 Task: Look for space in Tantoyuca, Mexico from 2nd June, 2023 to 9th June, 2023 for 5 adults in price range Rs.7000 to Rs.13000. Place can be shared room with 2 bedrooms having 5 beds and 2 bathrooms. Property type can be house, flat, guest house. Booking option can be shelf check-in. Required host language is English.
Action: Mouse moved to (457, 100)
Screenshot: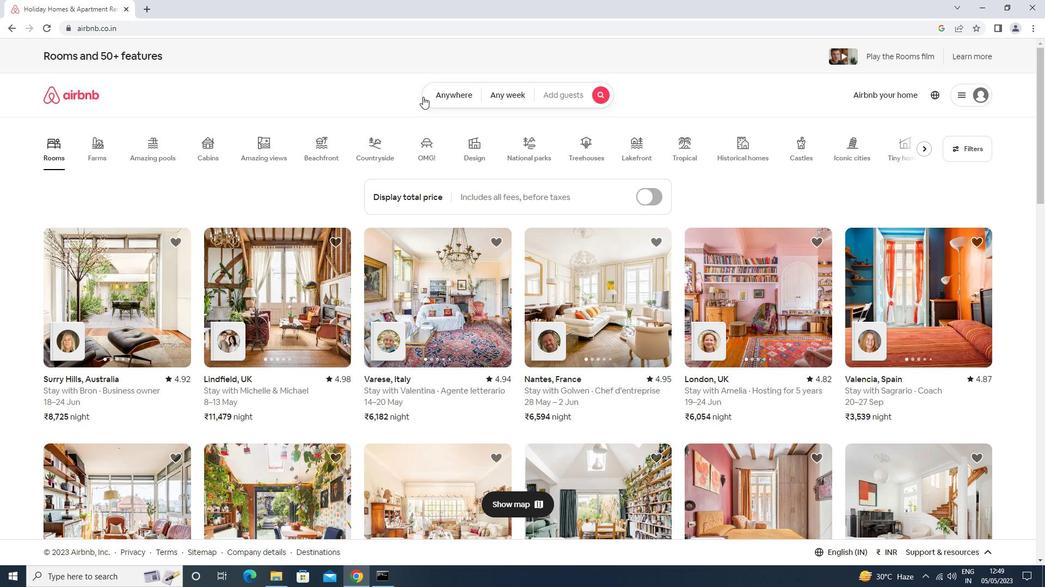 
Action: Mouse pressed left at (457, 100)
Screenshot: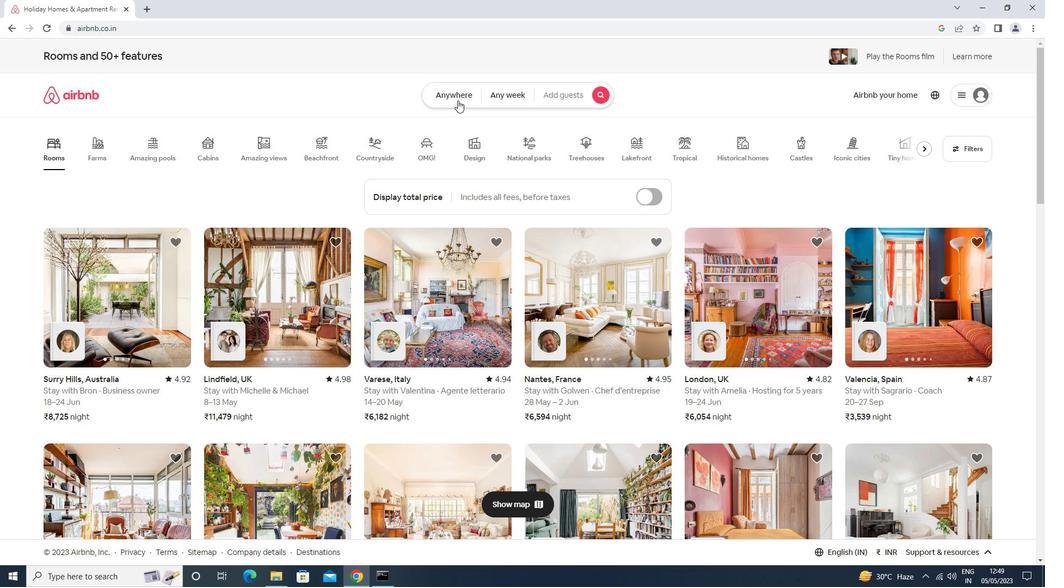 
Action: Mouse moved to (389, 132)
Screenshot: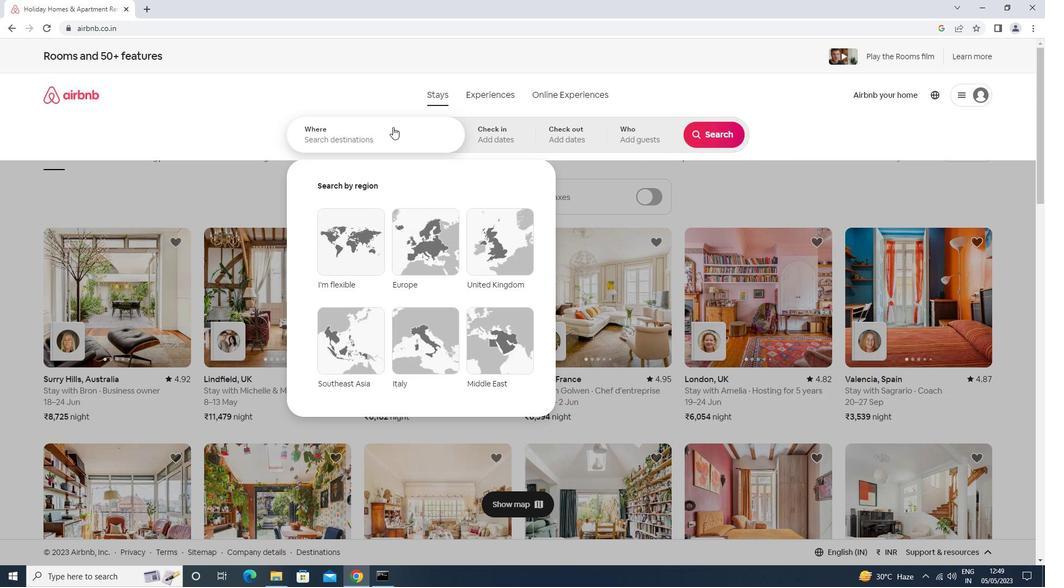 
Action: Mouse pressed left at (389, 132)
Screenshot: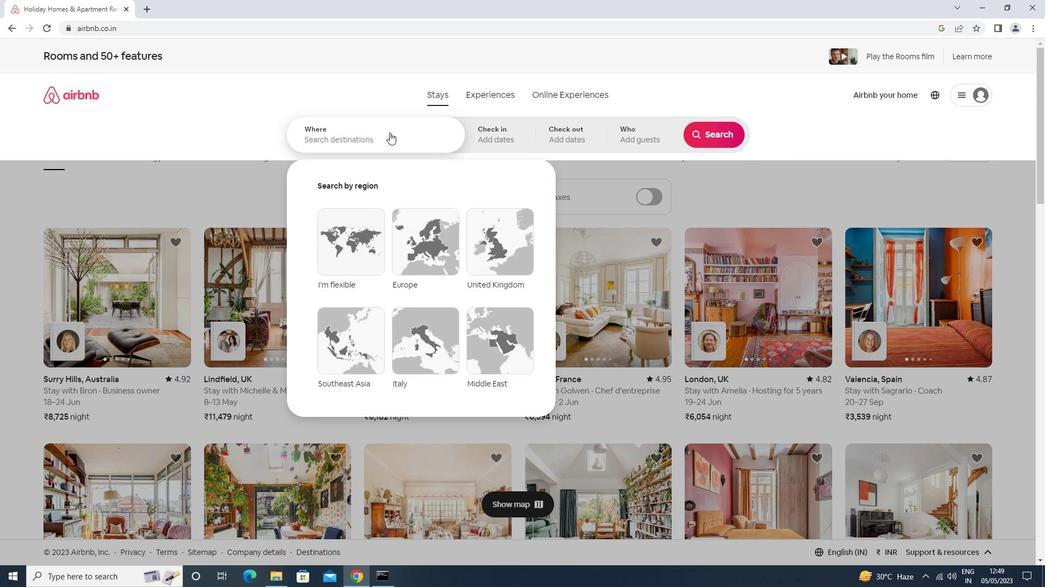 
Action: Mouse moved to (389, 133)
Screenshot: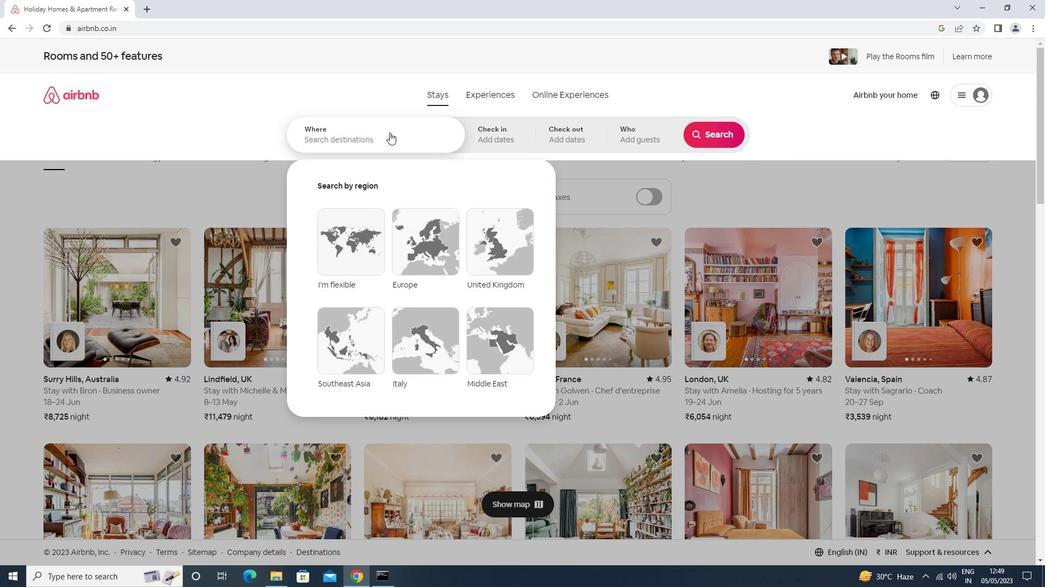 
Action: Key pressed <Key.shift>TANTOYUCA<Key.down><Key.enter>
Screenshot: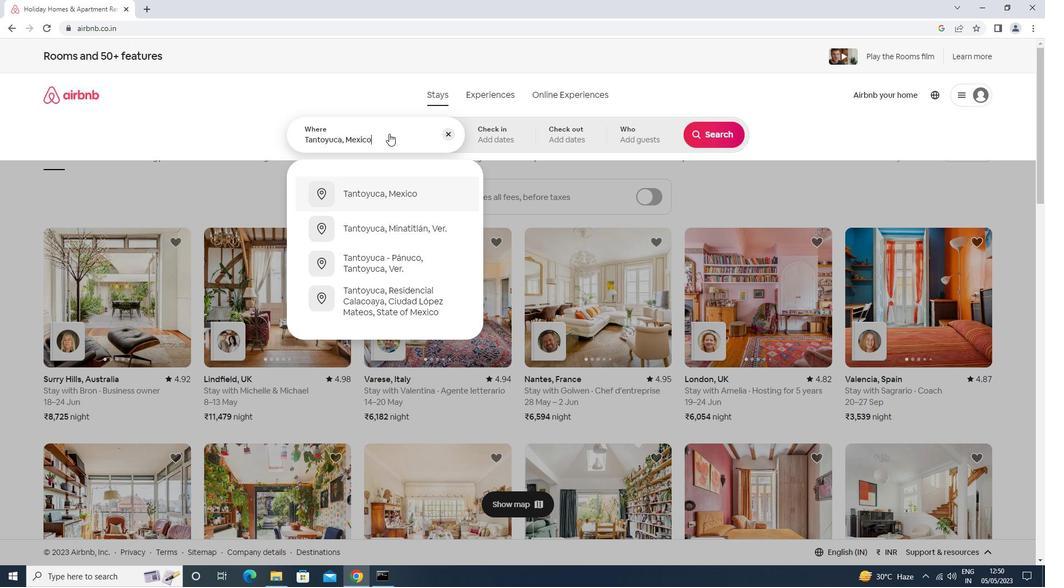 
Action: Mouse moved to (672, 259)
Screenshot: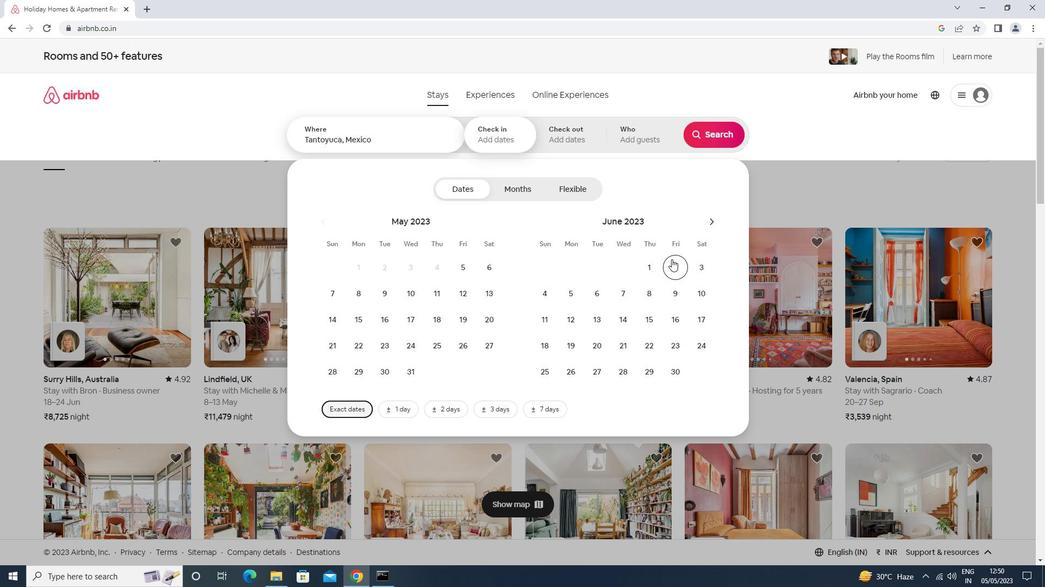 
Action: Mouse pressed left at (672, 259)
Screenshot: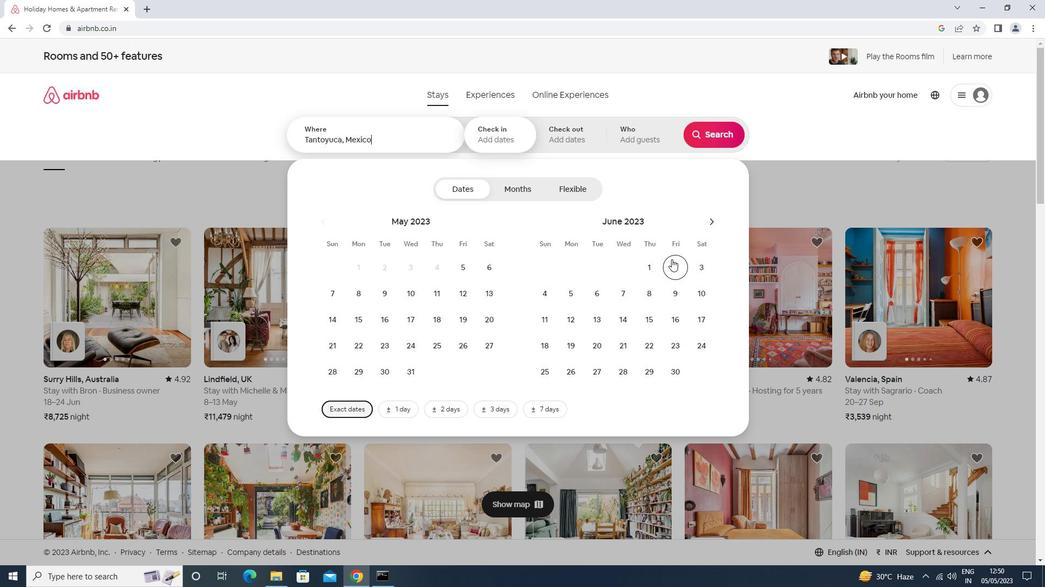 
Action: Mouse moved to (672, 300)
Screenshot: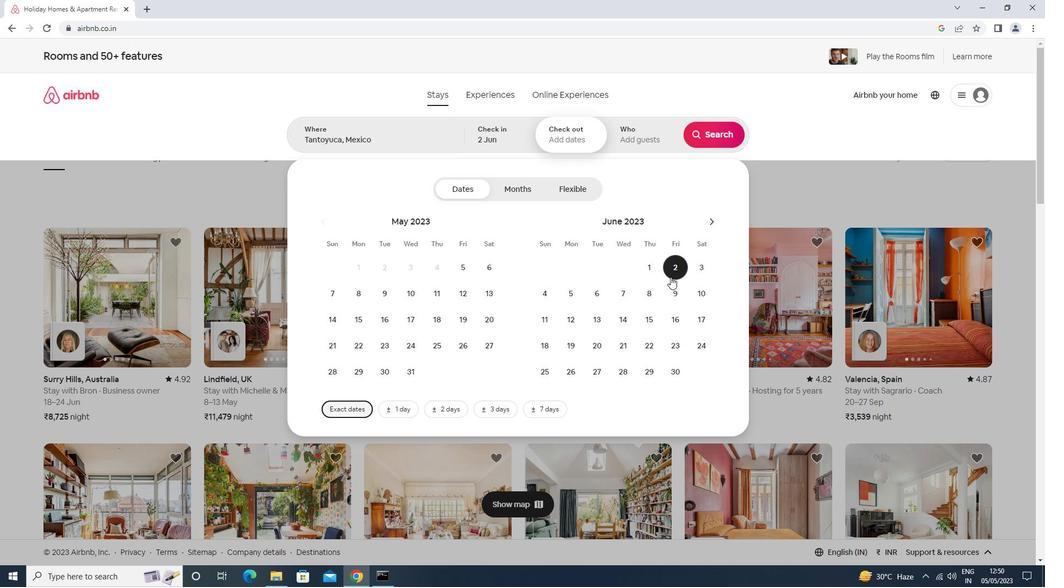 
Action: Mouse pressed left at (672, 300)
Screenshot: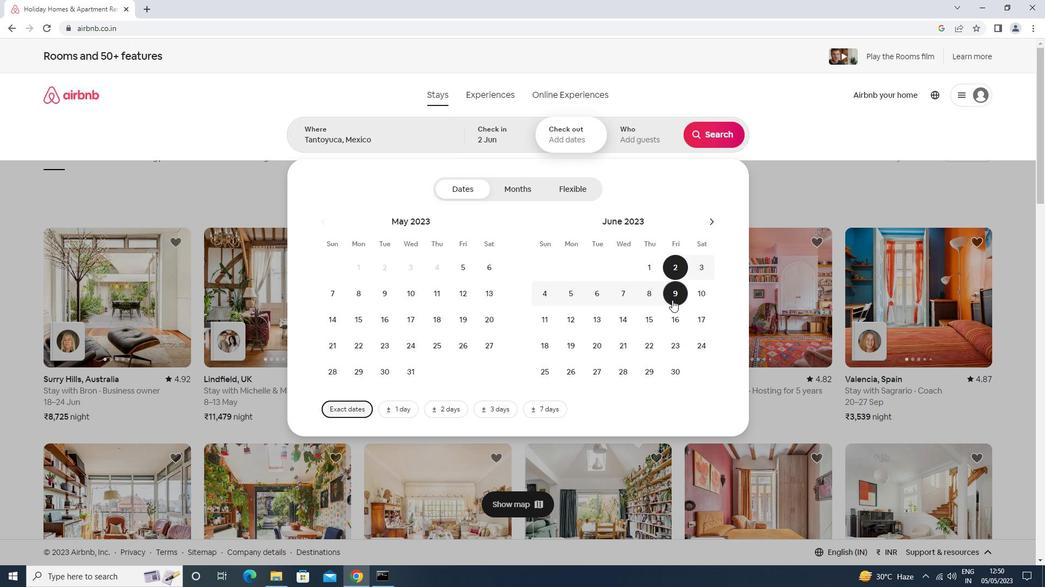 
Action: Mouse moved to (629, 142)
Screenshot: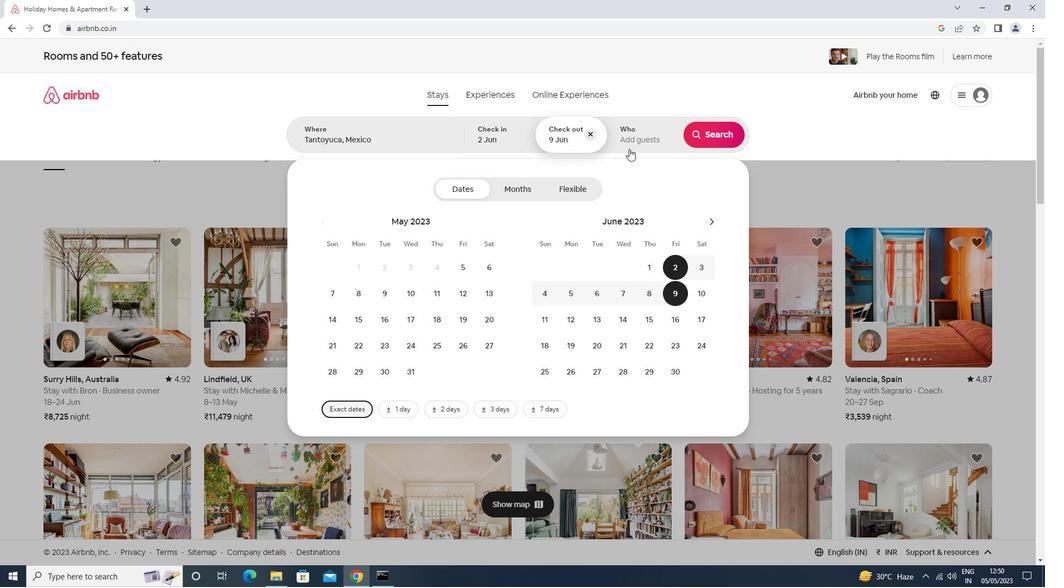 
Action: Mouse pressed left at (629, 142)
Screenshot: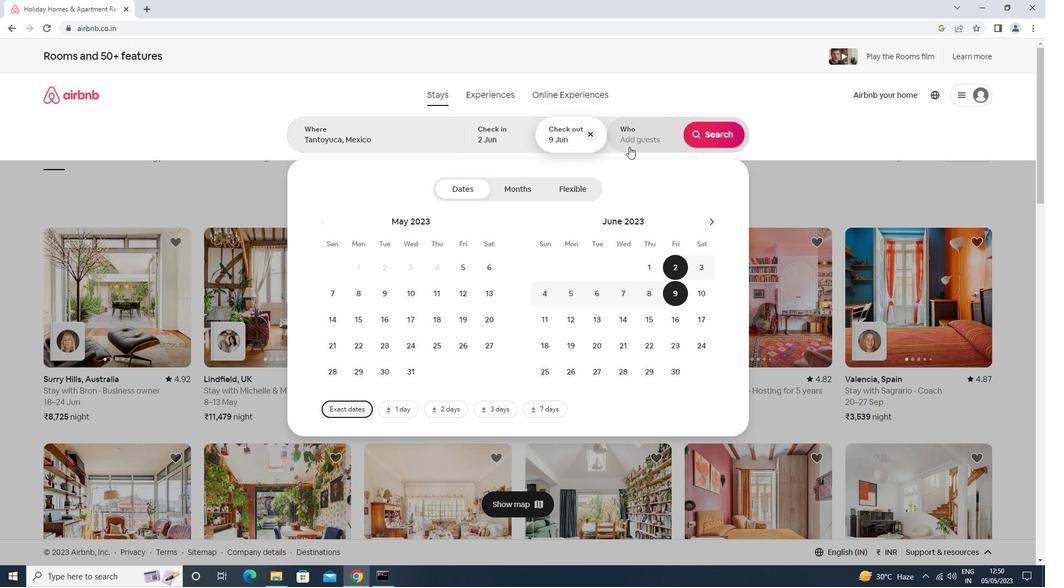 
Action: Mouse moved to (716, 191)
Screenshot: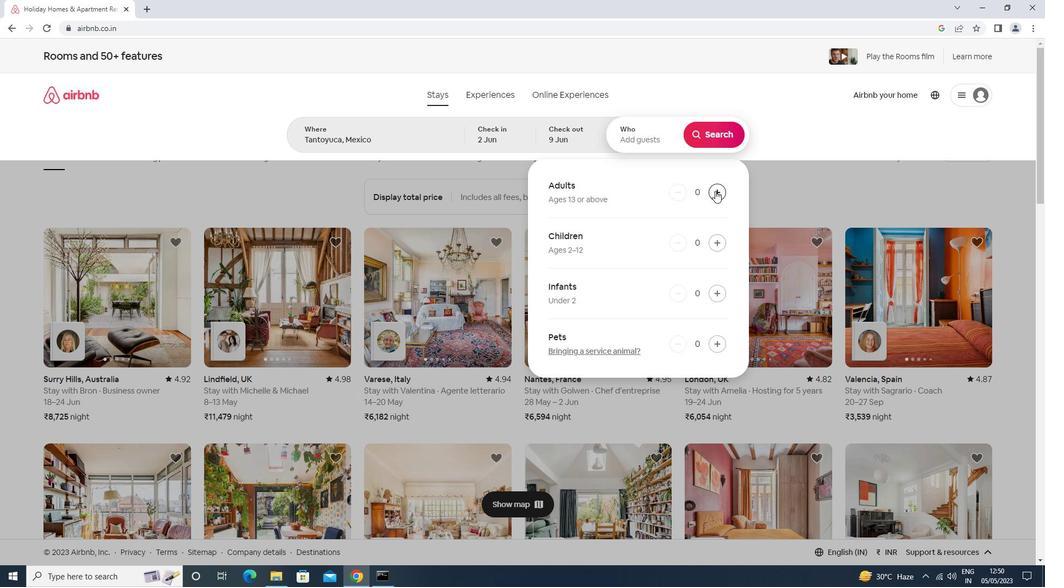 
Action: Mouse pressed left at (716, 191)
Screenshot: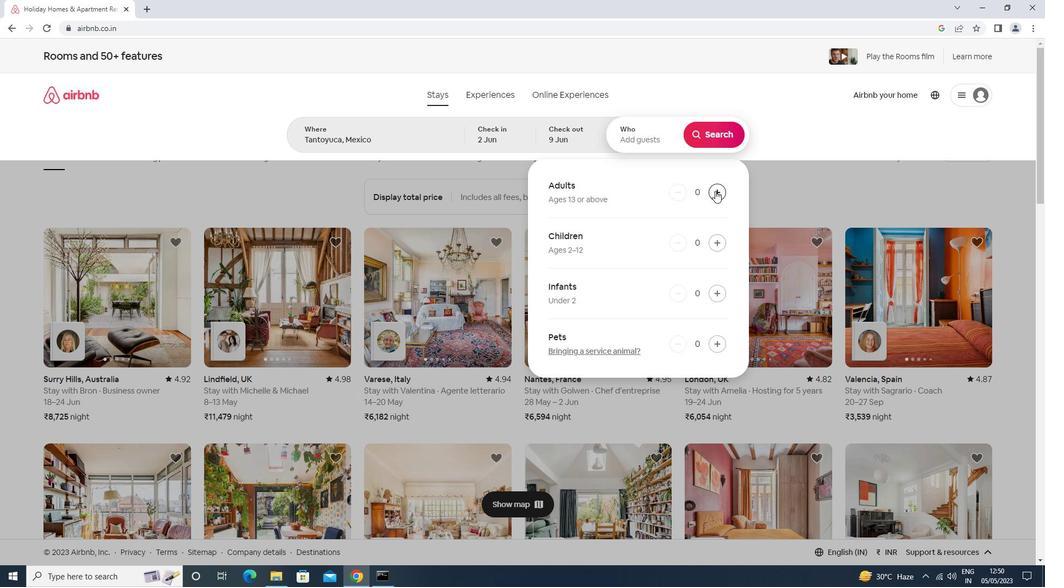 
Action: Mouse pressed left at (716, 191)
Screenshot: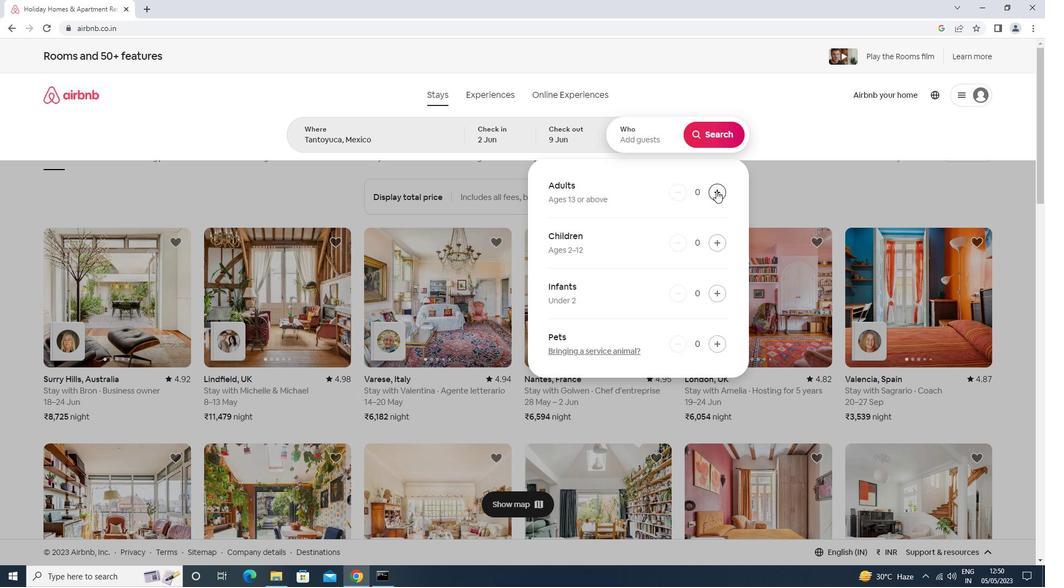
Action: Mouse pressed left at (716, 191)
Screenshot: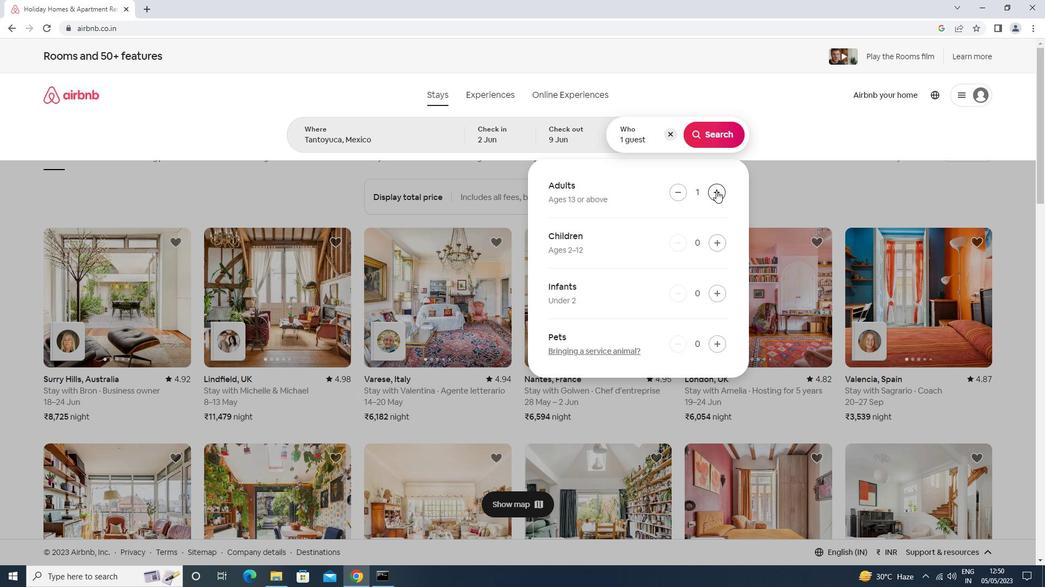 
Action: Mouse pressed left at (716, 191)
Screenshot: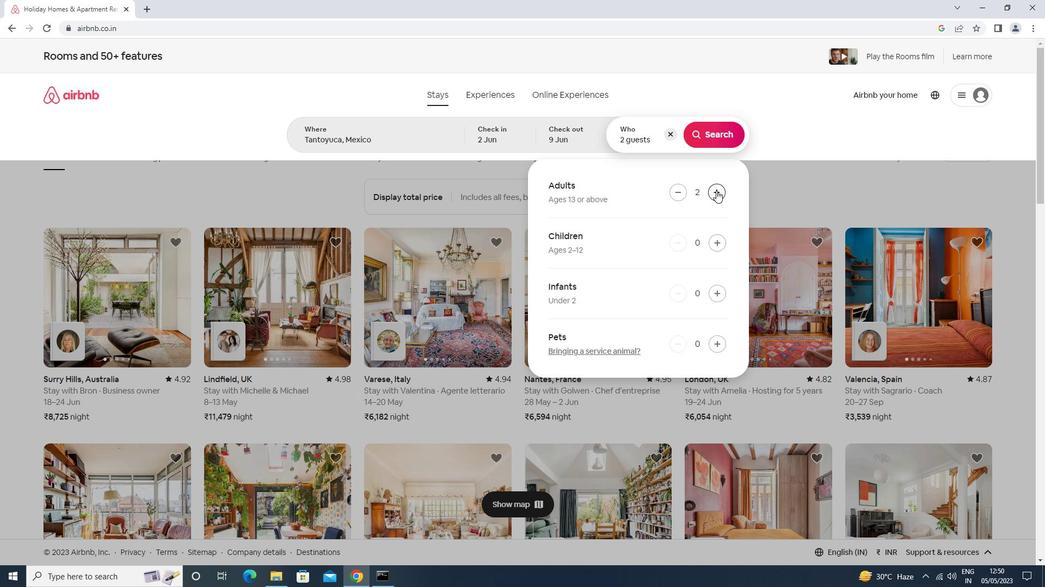 
Action: Mouse pressed left at (716, 191)
Screenshot: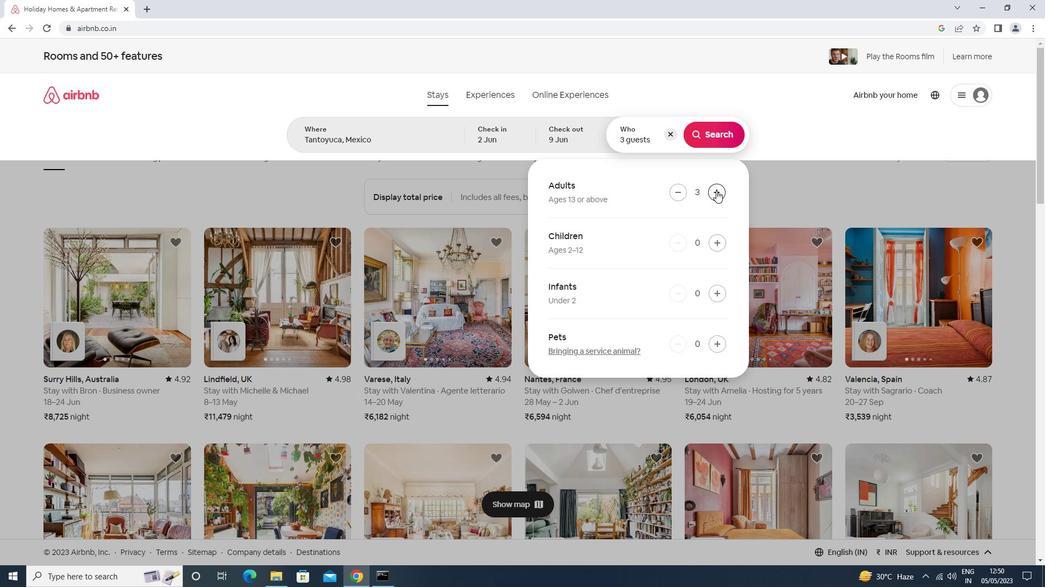 
Action: Mouse moved to (709, 130)
Screenshot: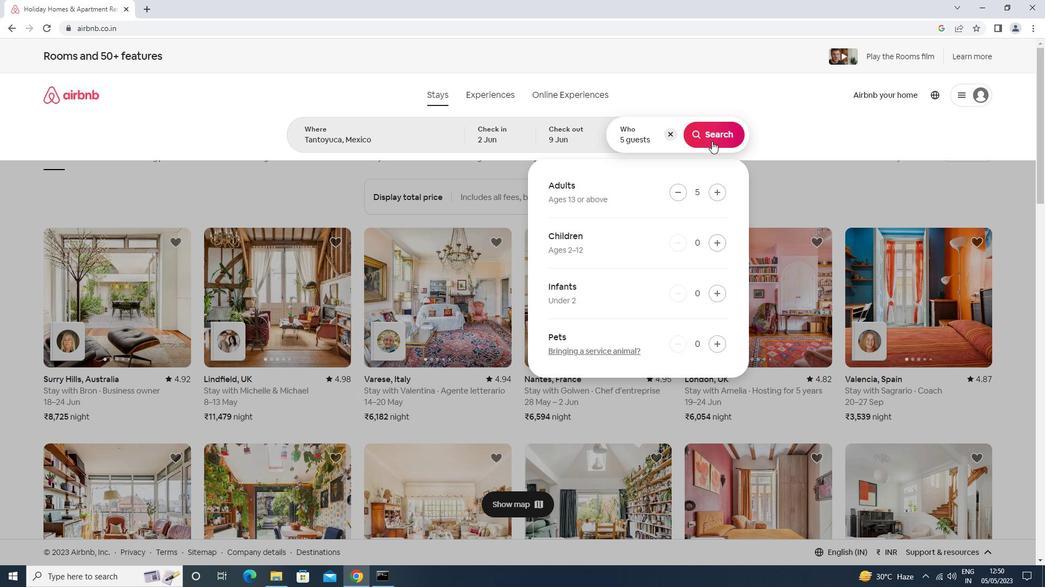 
Action: Mouse pressed left at (709, 130)
Screenshot: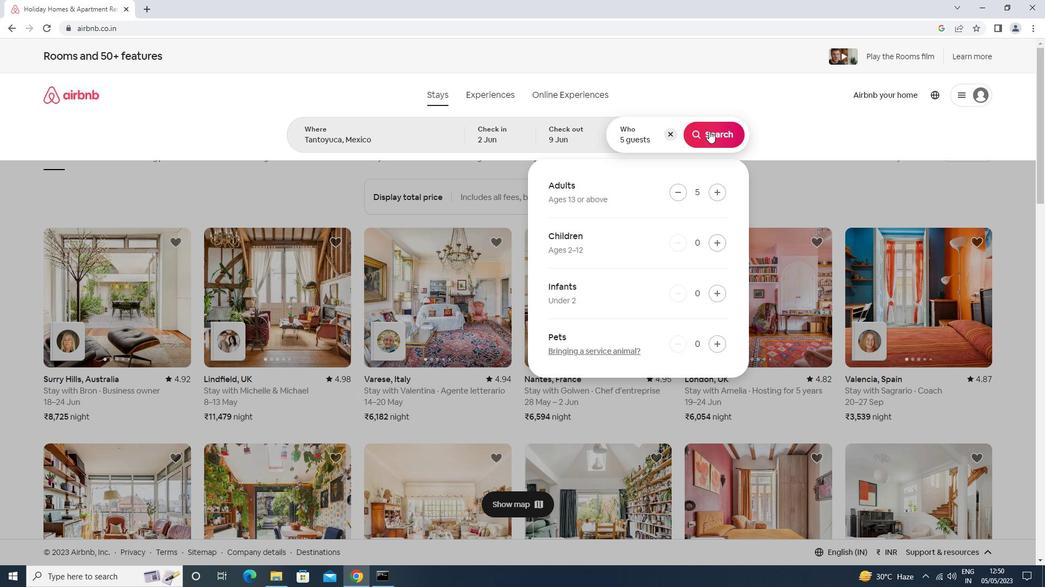 
Action: Mouse moved to (982, 106)
Screenshot: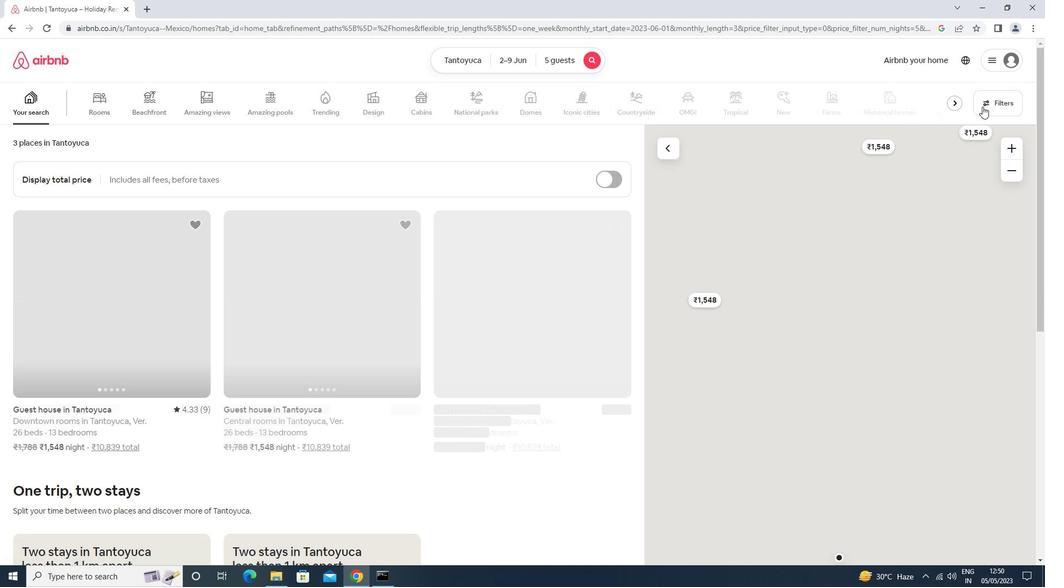 
Action: Mouse pressed left at (982, 106)
Screenshot: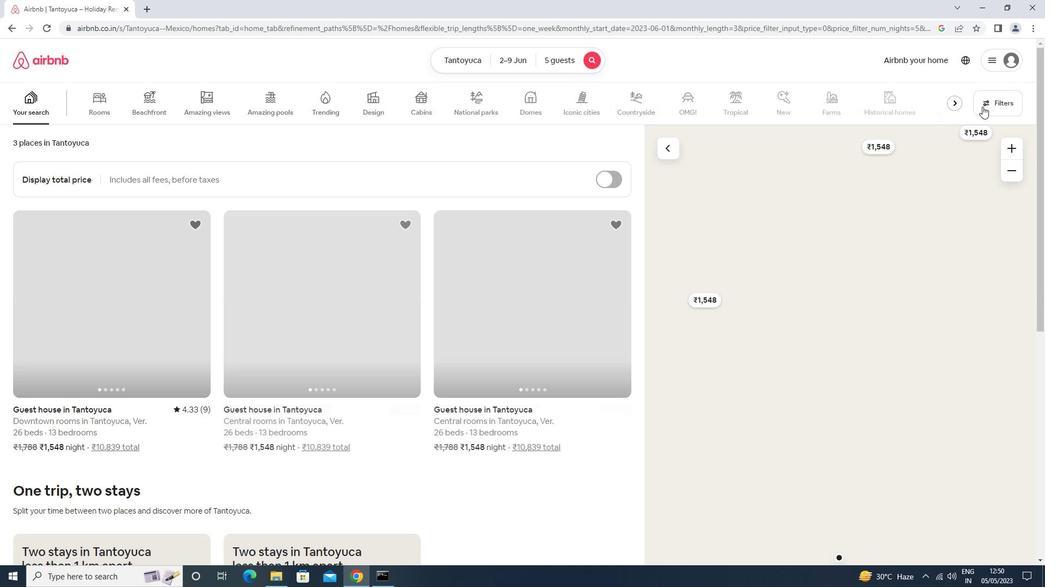 
Action: Mouse moved to (406, 365)
Screenshot: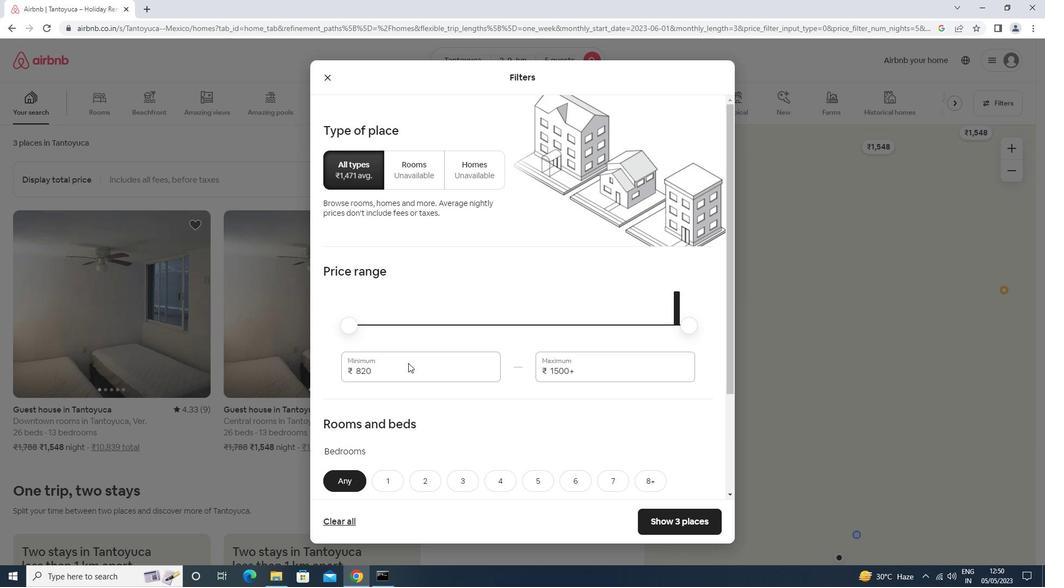 
Action: Mouse pressed left at (406, 365)
Screenshot: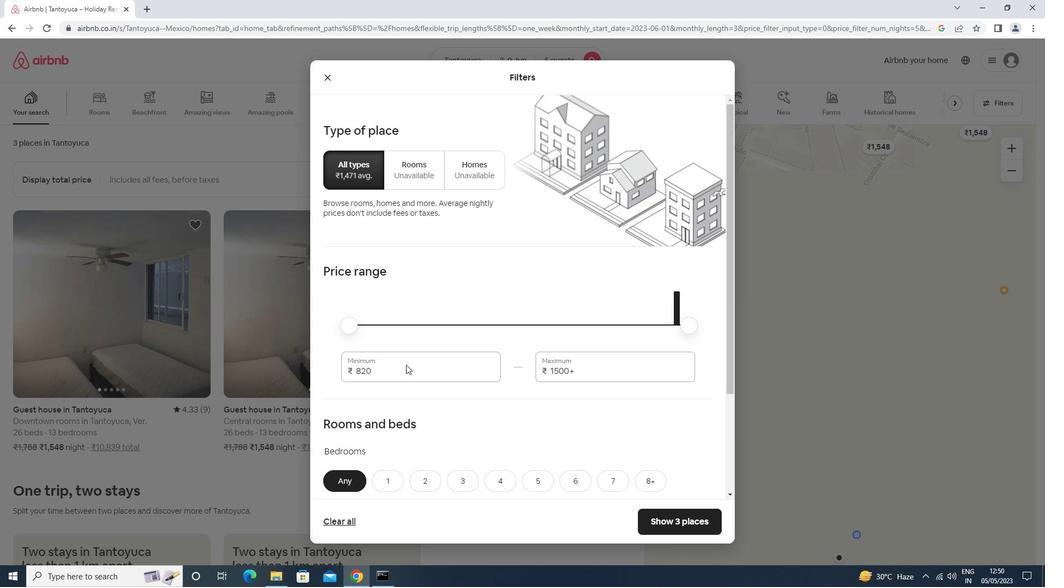 
Action: Mouse moved to (410, 363)
Screenshot: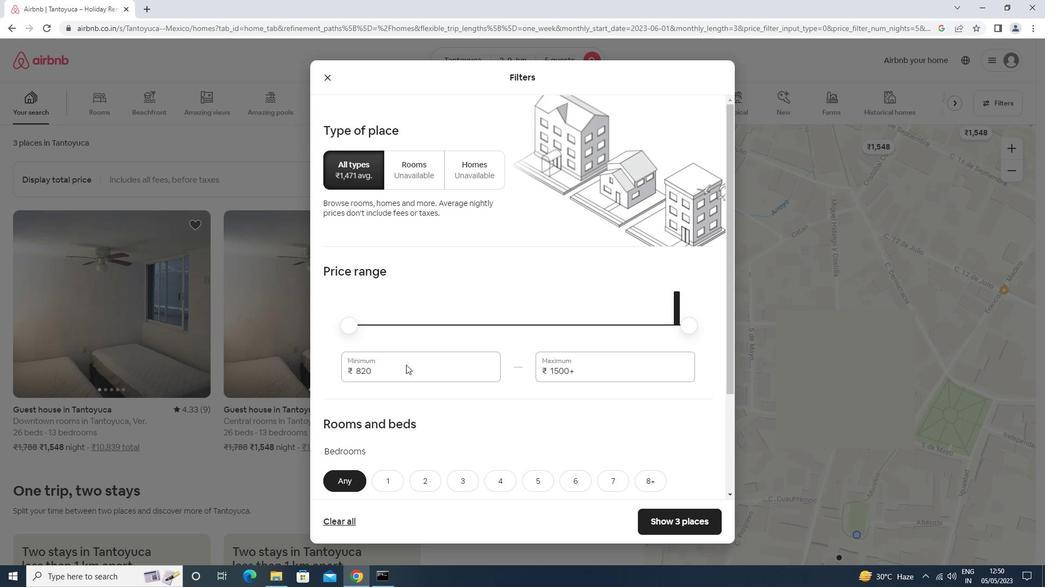 
Action: Key pressed <Key.backspace><Key.backspace><Key.backspace><Key.backspace>7000<Key.tab>13000
Screenshot: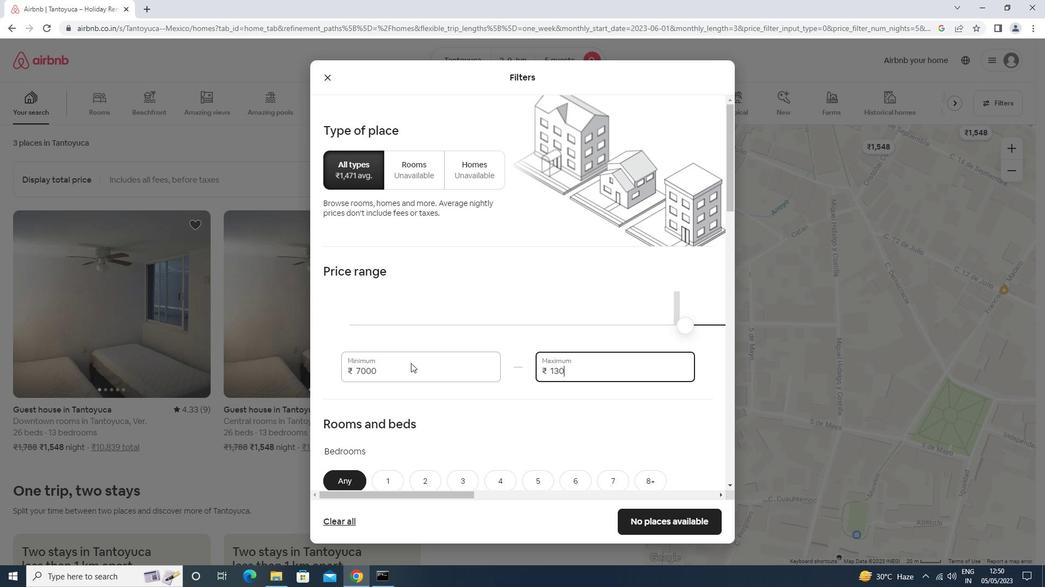 
Action: Mouse moved to (410, 363)
Screenshot: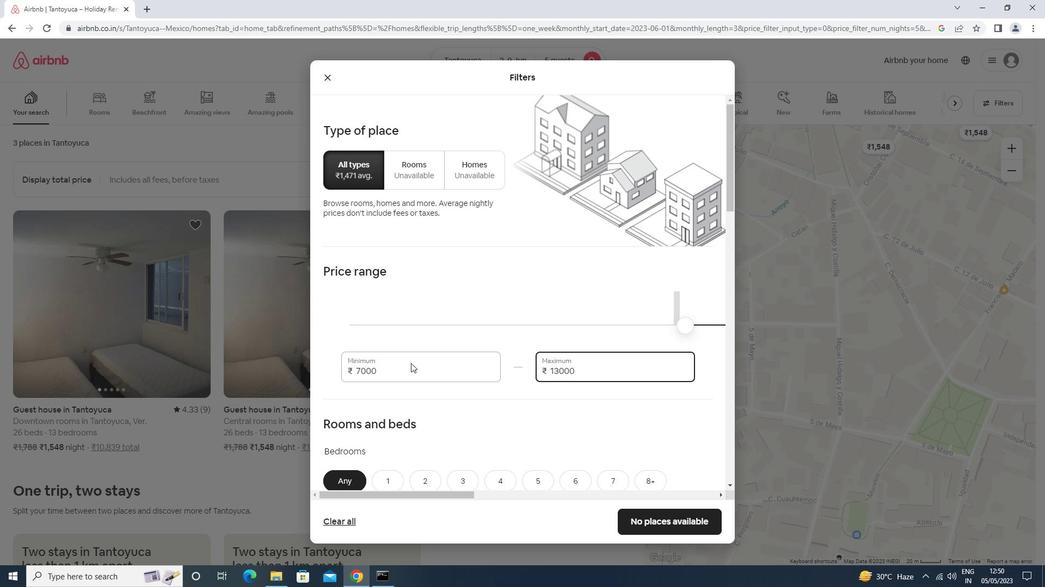 
Action: Mouse scrolled (410, 363) with delta (0, 0)
Screenshot: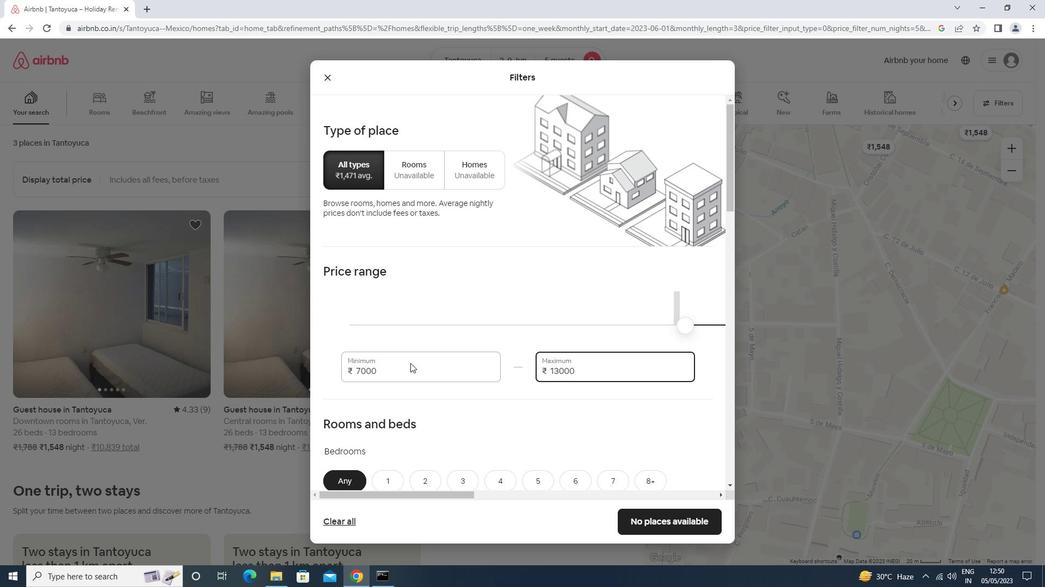
Action: Mouse scrolled (410, 363) with delta (0, 0)
Screenshot: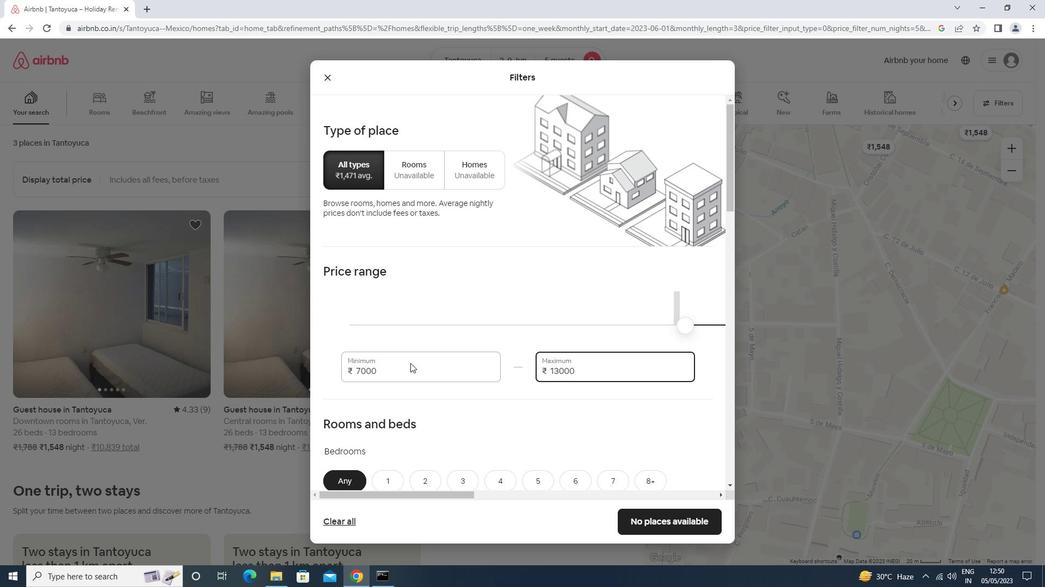 
Action: Mouse scrolled (410, 363) with delta (0, 0)
Screenshot: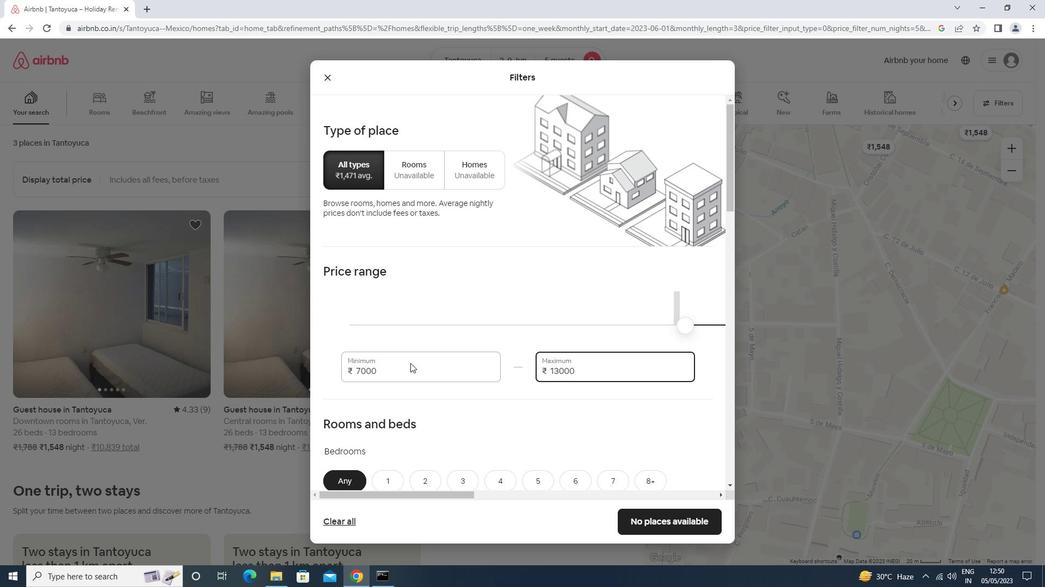 
Action: Mouse scrolled (410, 363) with delta (0, 0)
Screenshot: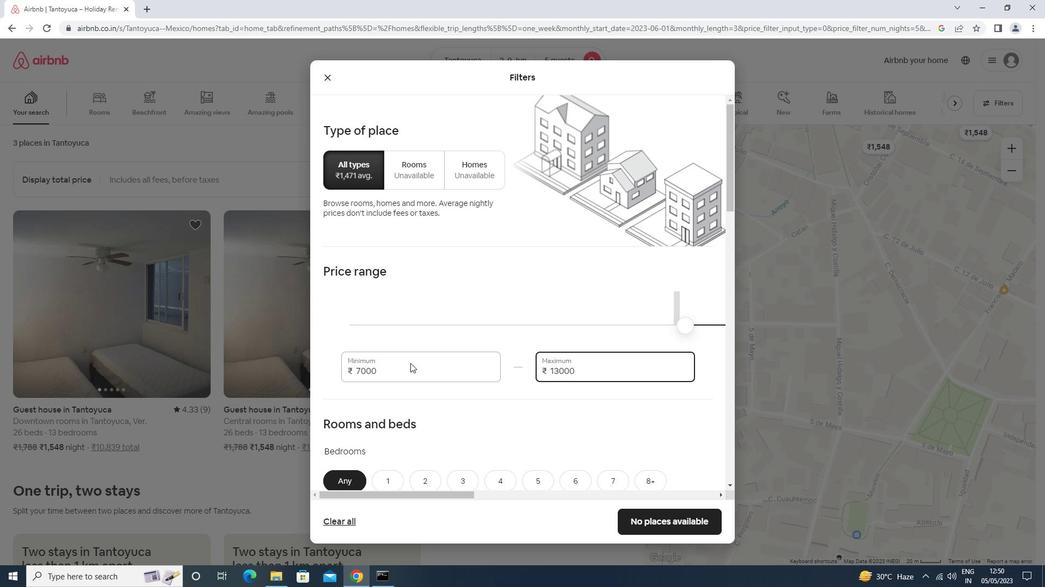 
Action: Mouse moved to (427, 265)
Screenshot: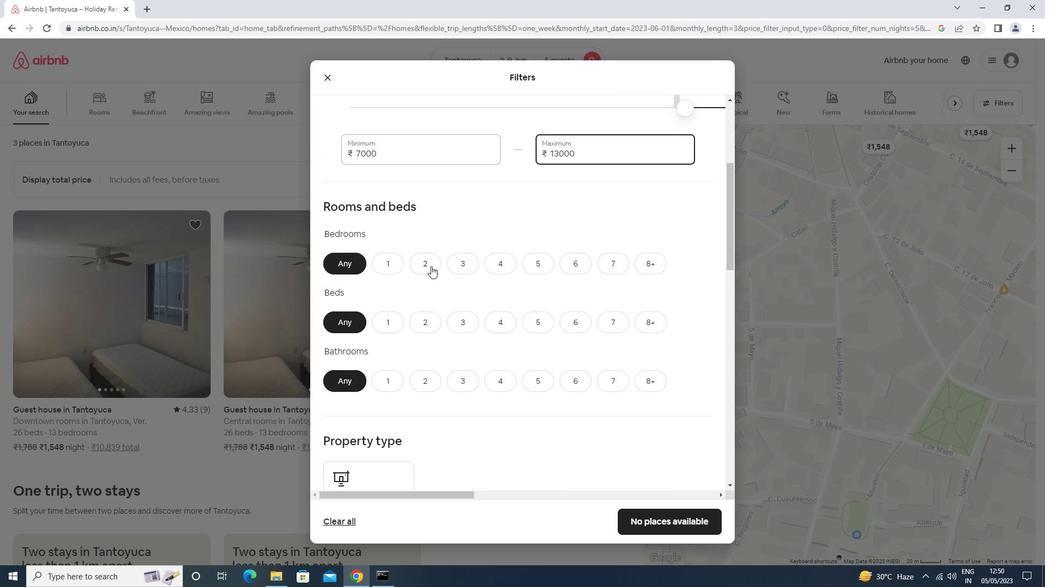 
Action: Mouse pressed left at (427, 265)
Screenshot: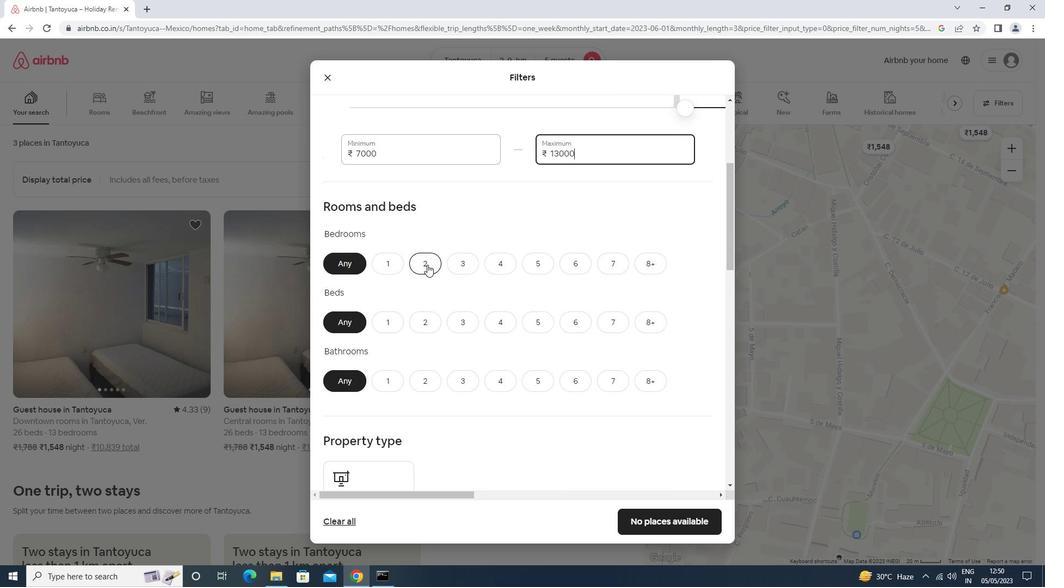 
Action: Mouse moved to (537, 320)
Screenshot: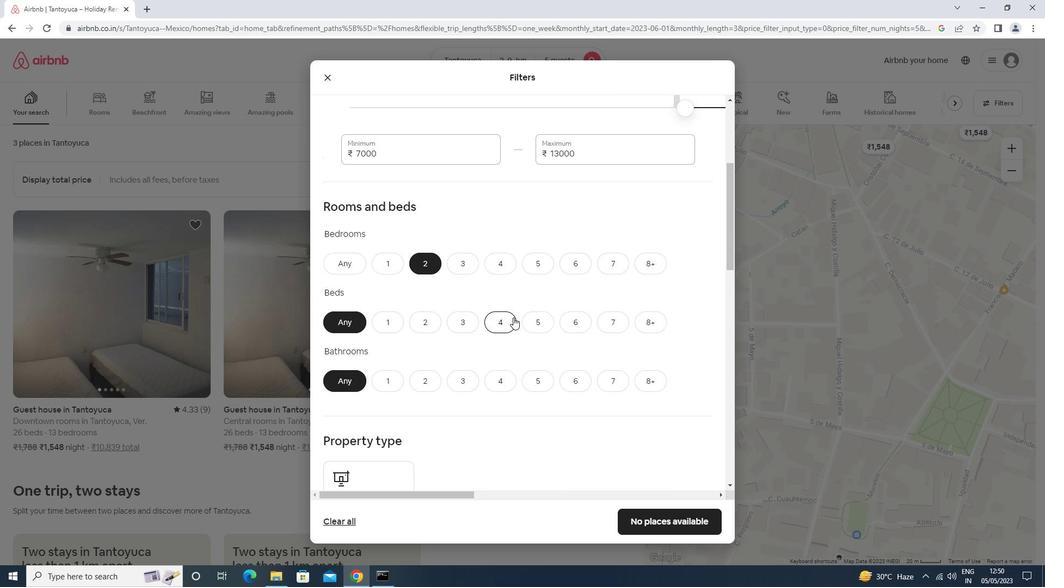 
Action: Mouse pressed left at (537, 320)
Screenshot: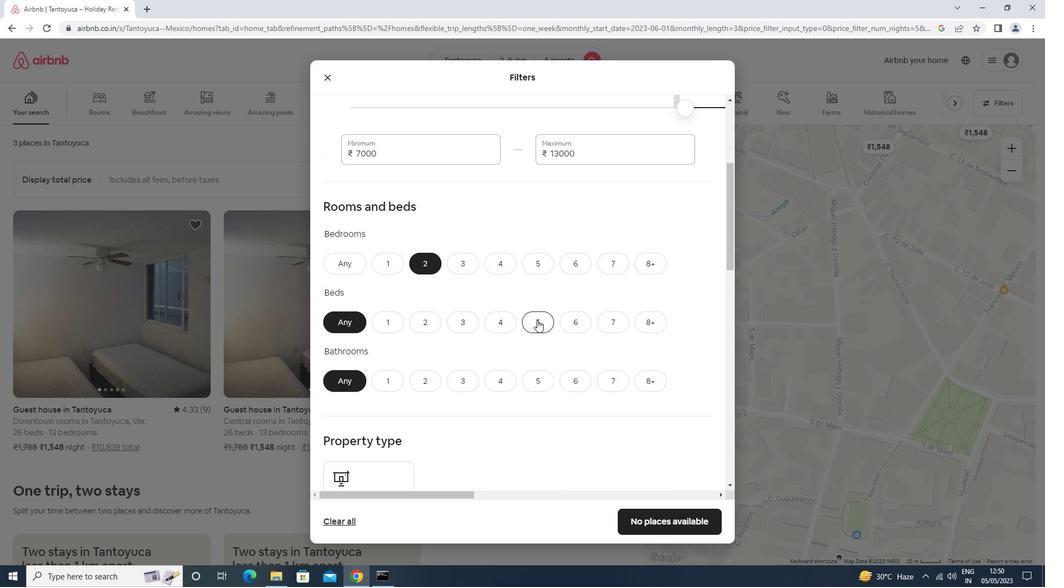 
Action: Mouse moved to (420, 379)
Screenshot: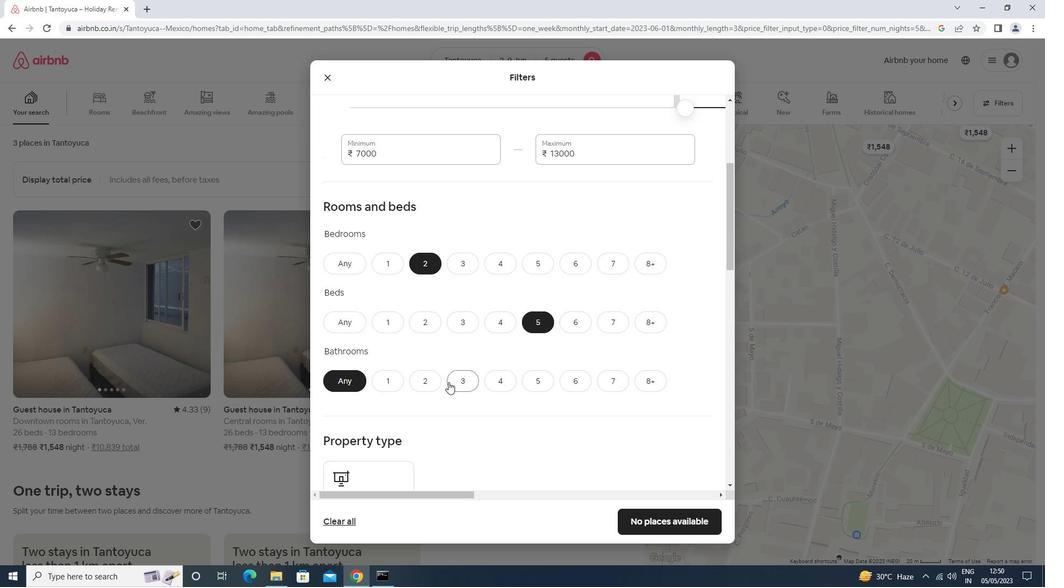 
Action: Mouse pressed left at (420, 379)
Screenshot: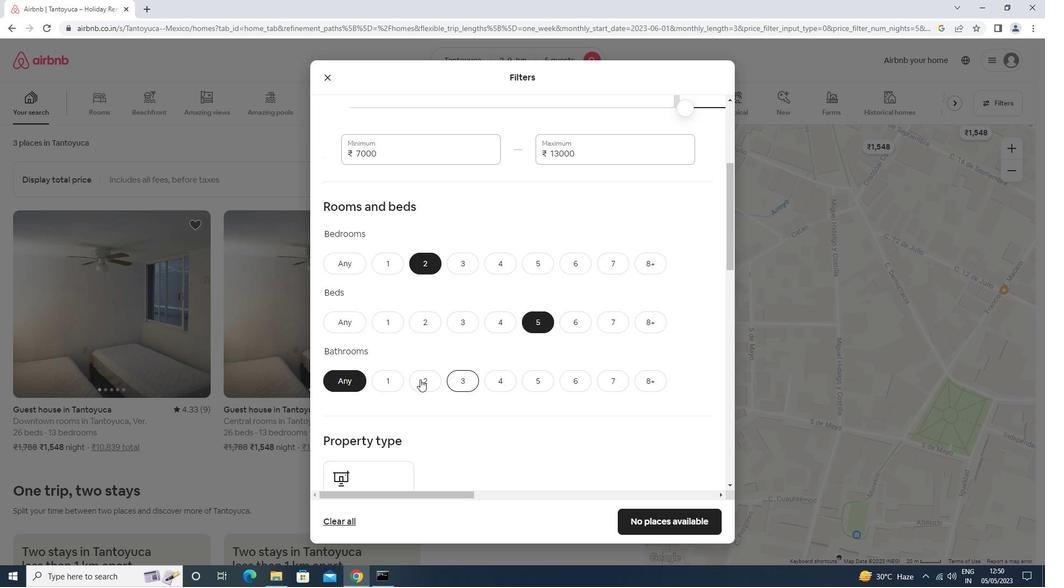 
Action: Mouse moved to (418, 379)
Screenshot: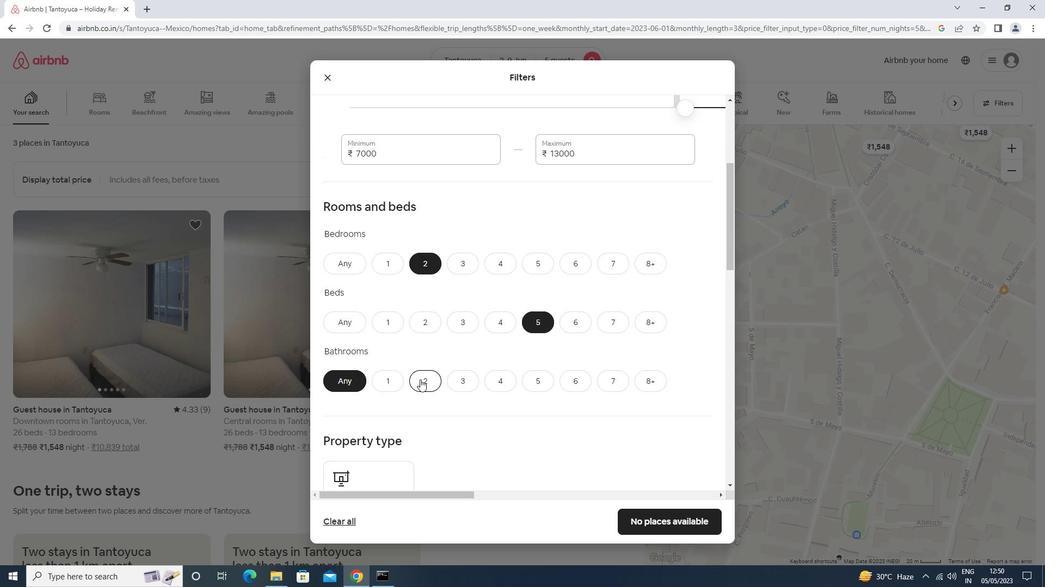 
Action: Mouse scrolled (418, 379) with delta (0, 0)
Screenshot: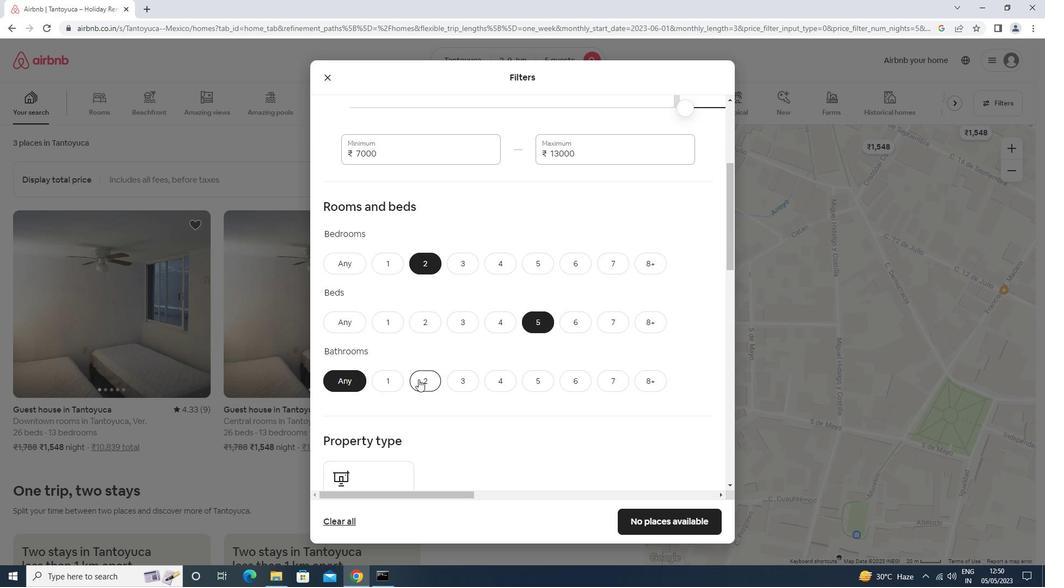 
Action: Mouse scrolled (418, 379) with delta (0, 0)
Screenshot: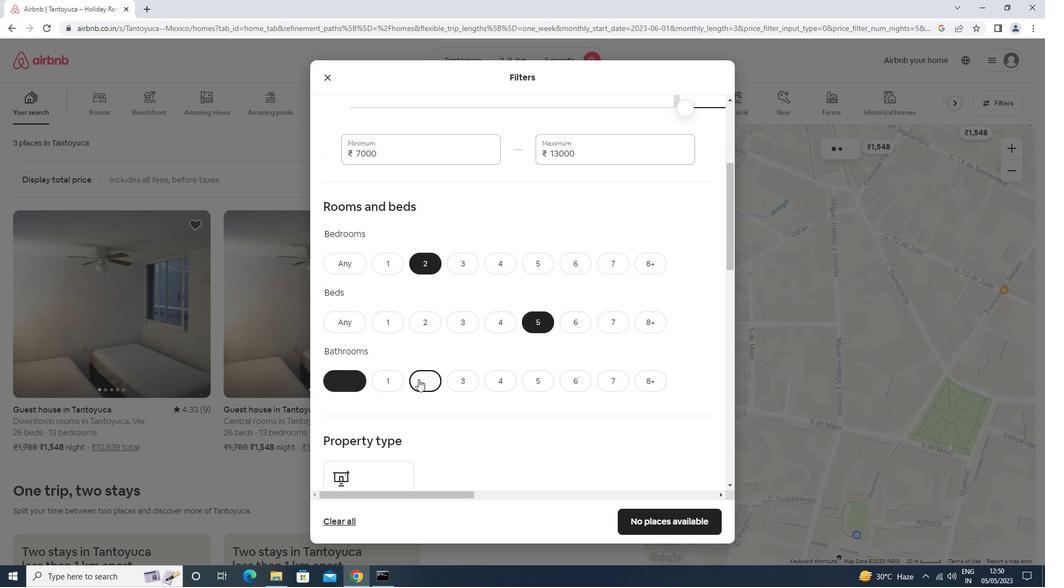 
Action: Mouse scrolled (418, 379) with delta (0, 0)
Screenshot: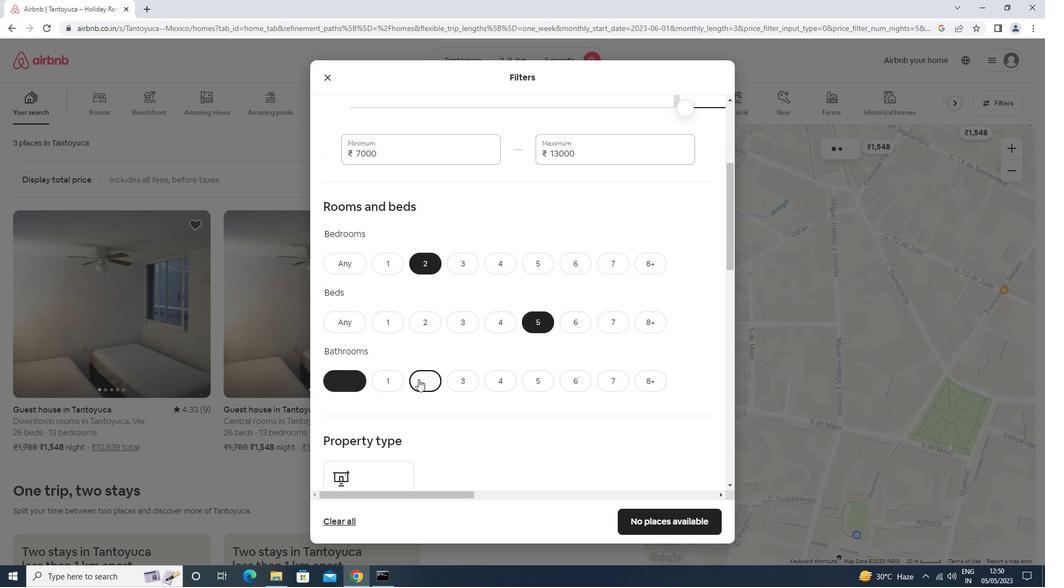 
Action: Mouse scrolled (418, 379) with delta (0, 0)
Screenshot: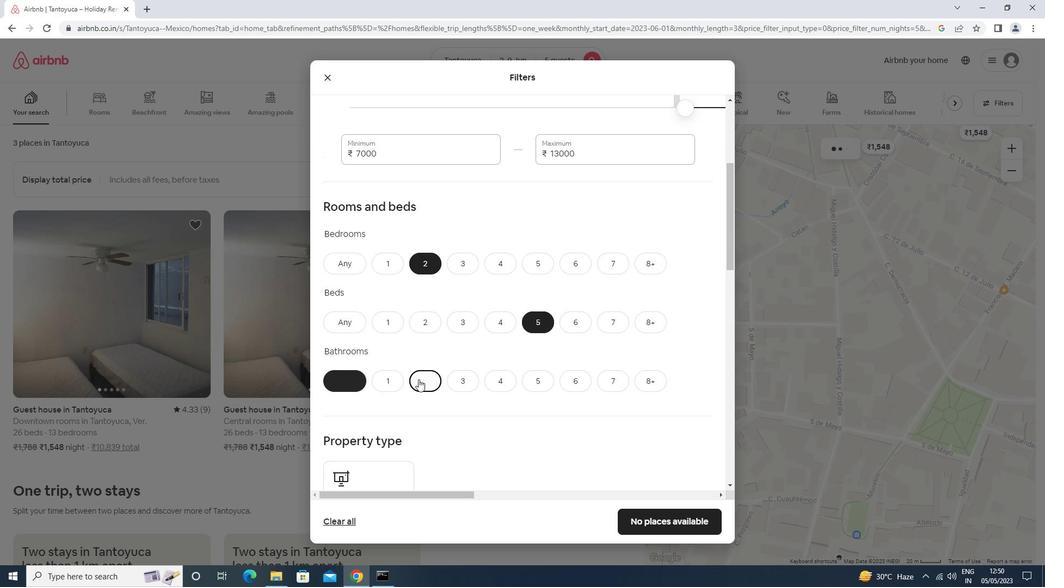 
Action: Mouse moved to (372, 286)
Screenshot: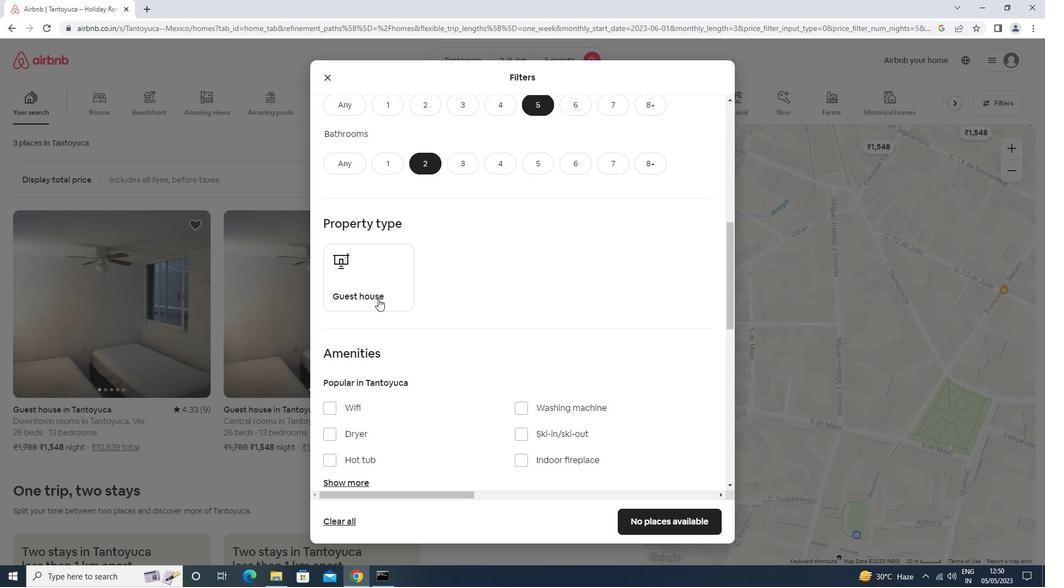 
Action: Mouse pressed left at (372, 286)
Screenshot: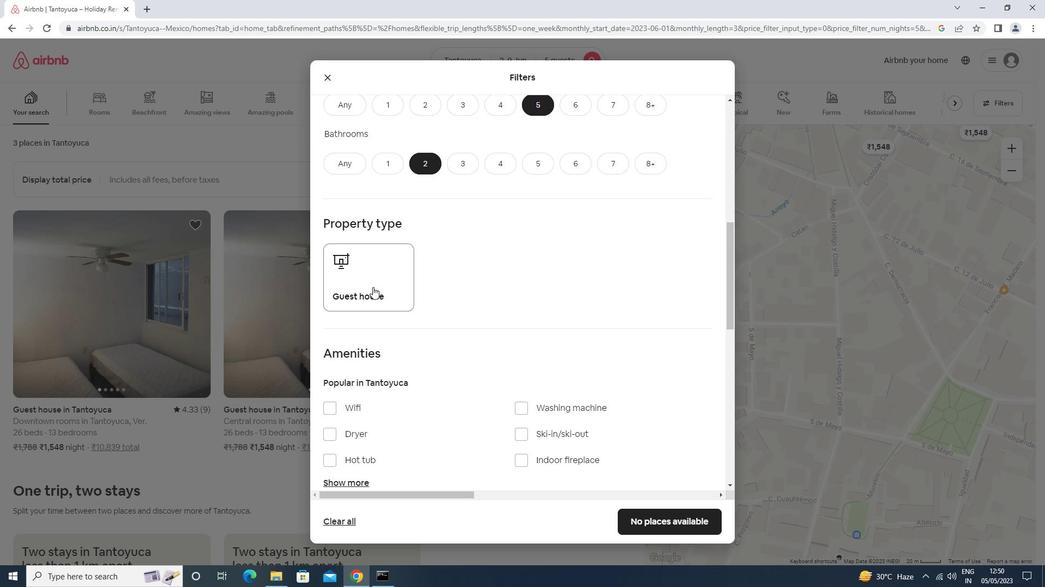 
Action: Mouse moved to (464, 358)
Screenshot: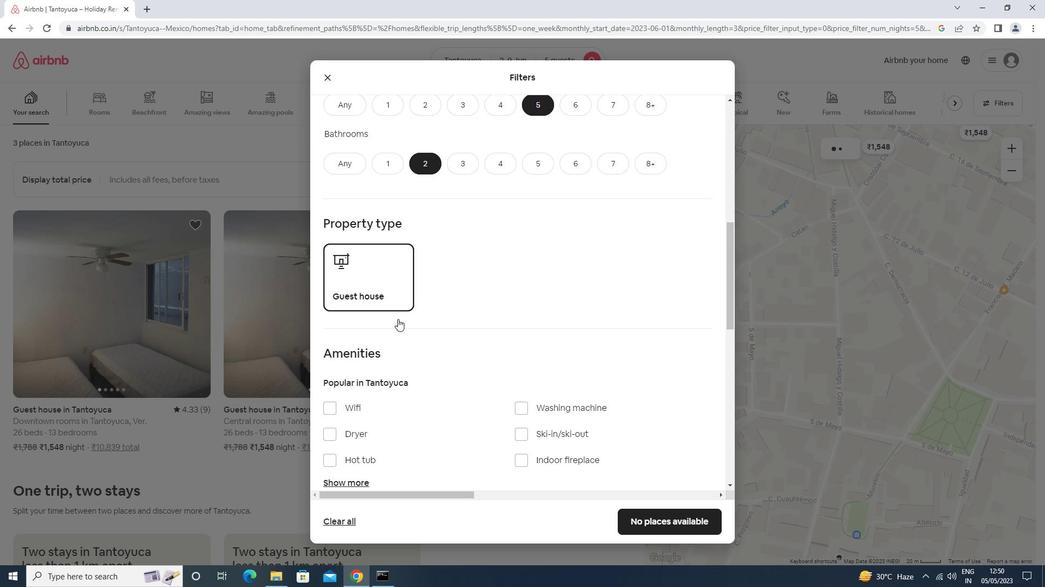 
Action: Mouse scrolled (464, 357) with delta (0, 0)
Screenshot: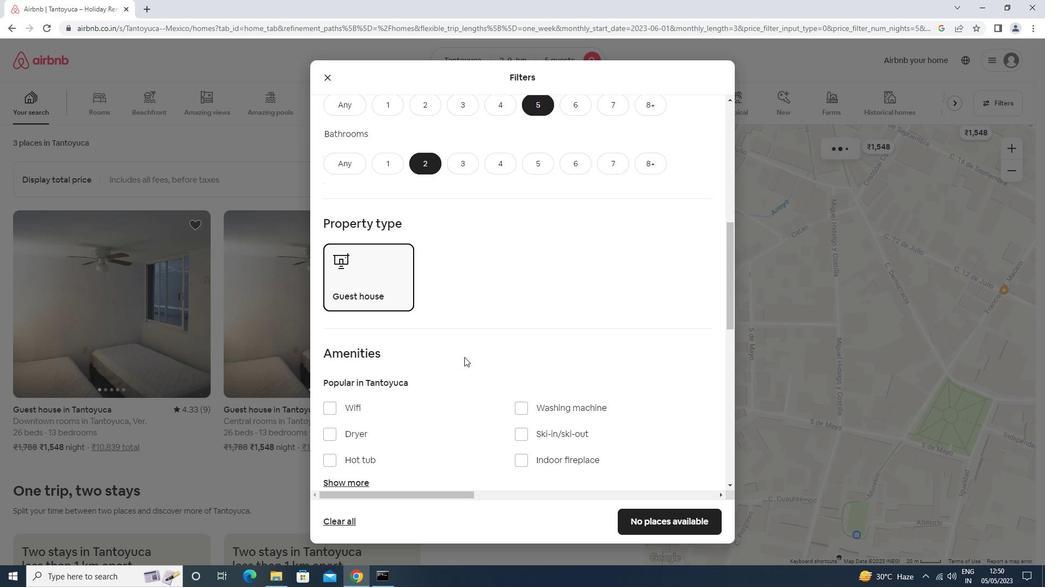 
Action: Mouse scrolled (464, 357) with delta (0, 0)
Screenshot: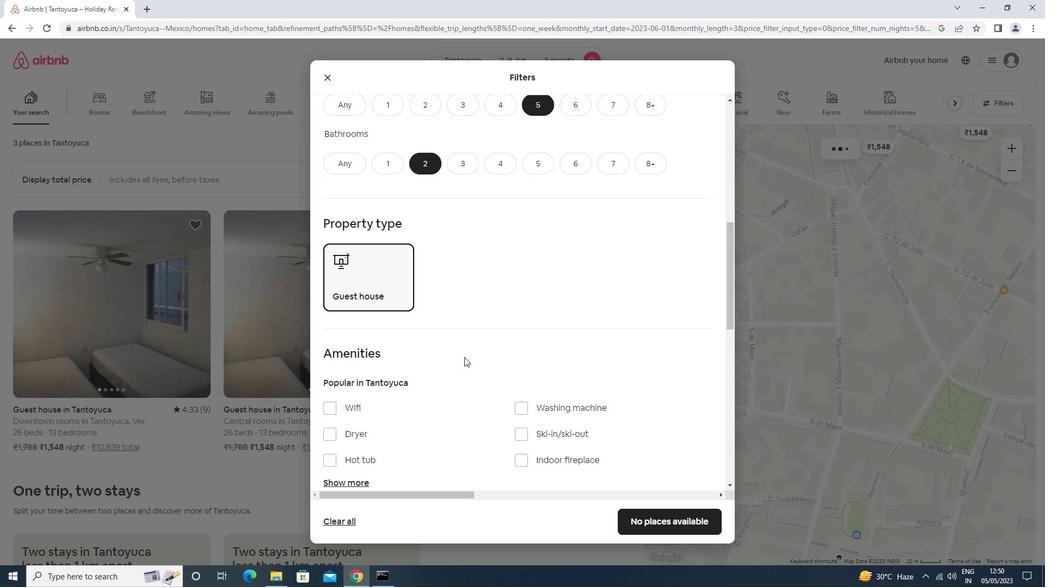 
Action: Mouse scrolled (464, 357) with delta (0, 0)
Screenshot: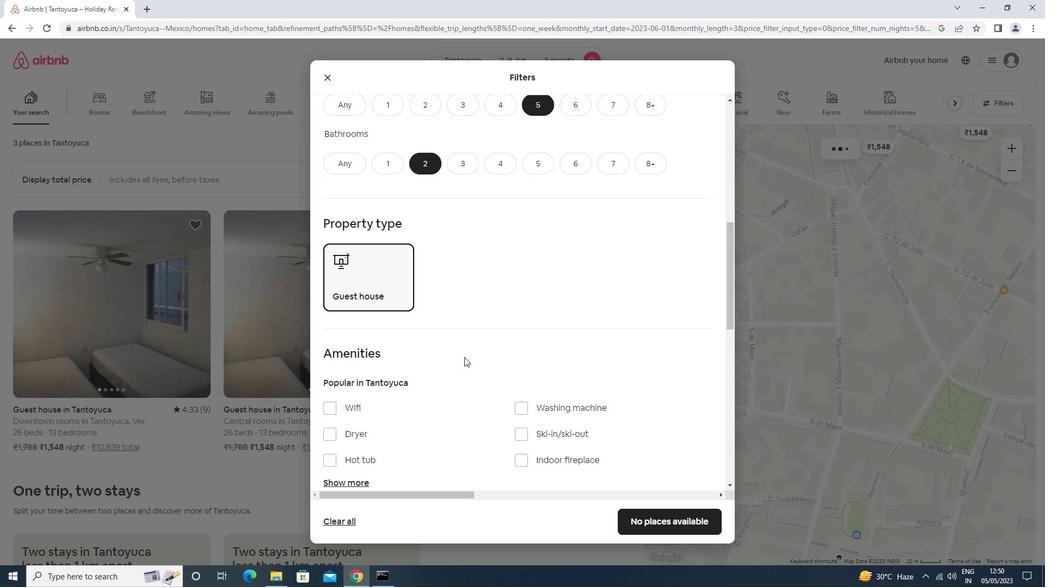 
Action: Mouse scrolled (464, 357) with delta (0, 0)
Screenshot: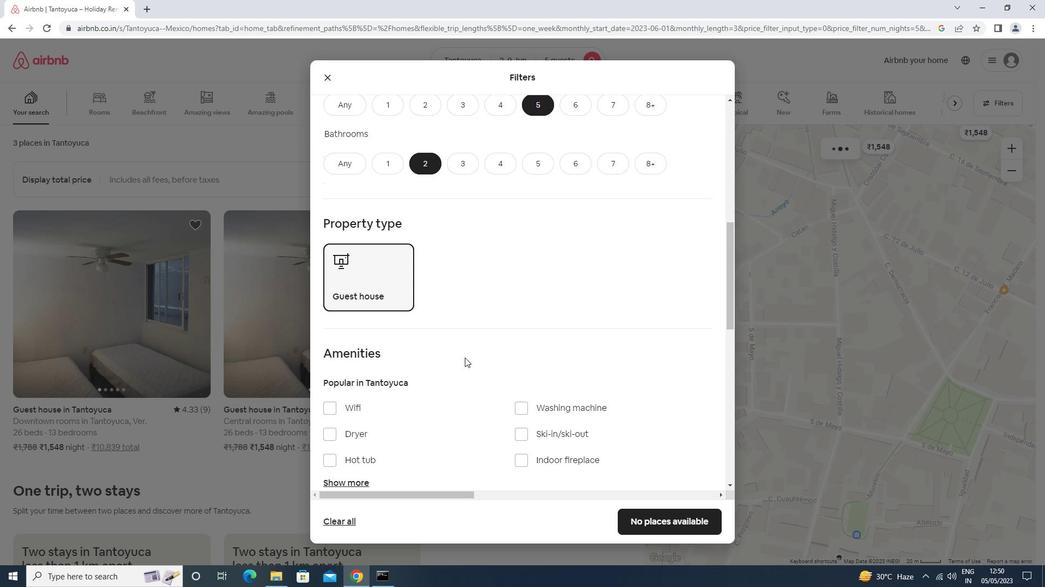 
Action: Mouse moved to (465, 359)
Screenshot: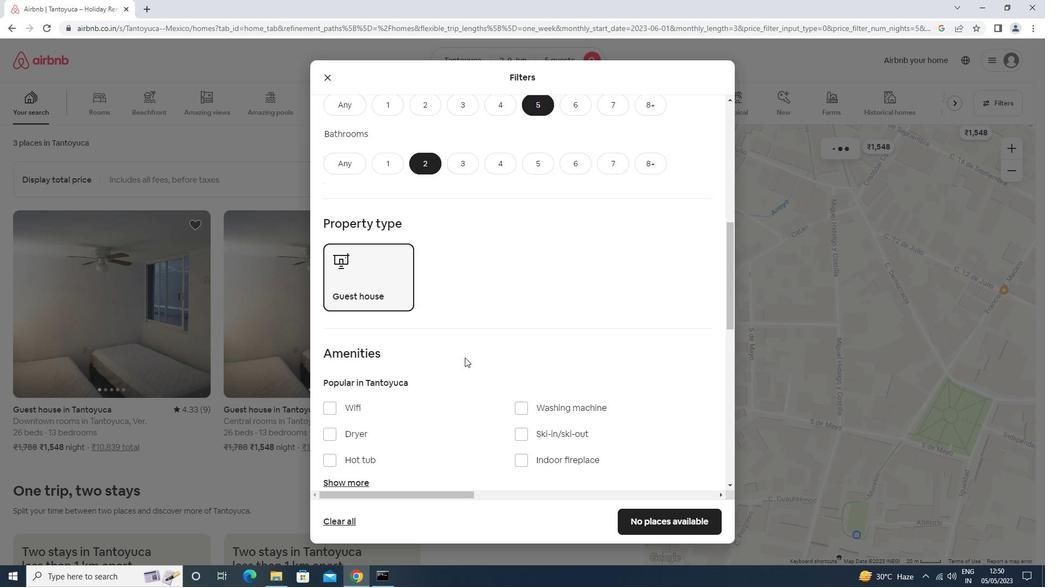 
Action: Mouse scrolled (465, 358) with delta (0, 0)
Screenshot: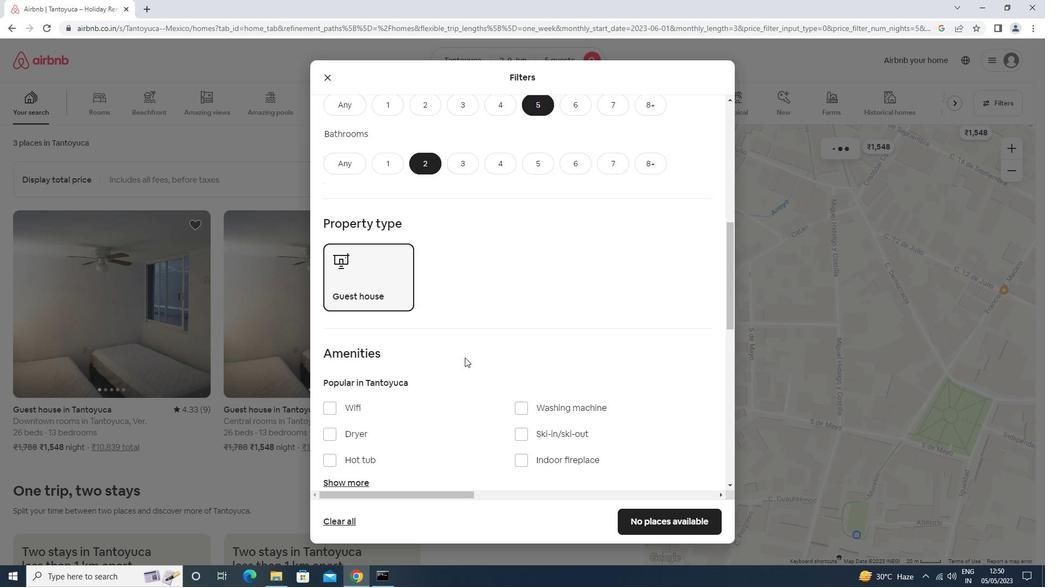 
Action: Mouse moved to (685, 336)
Screenshot: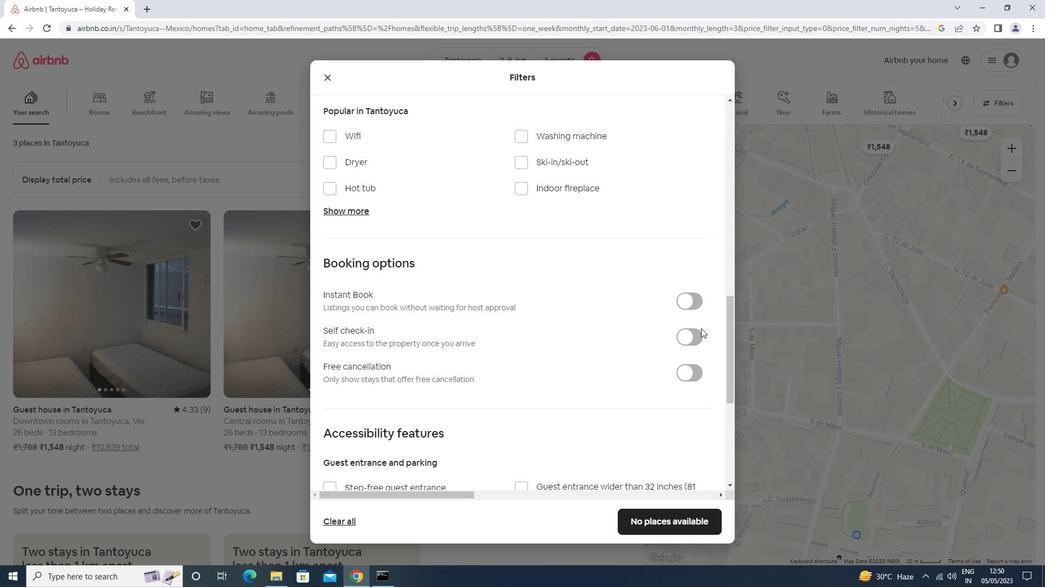 
Action: Mouse pressed left at (685, 336)
Screenshot: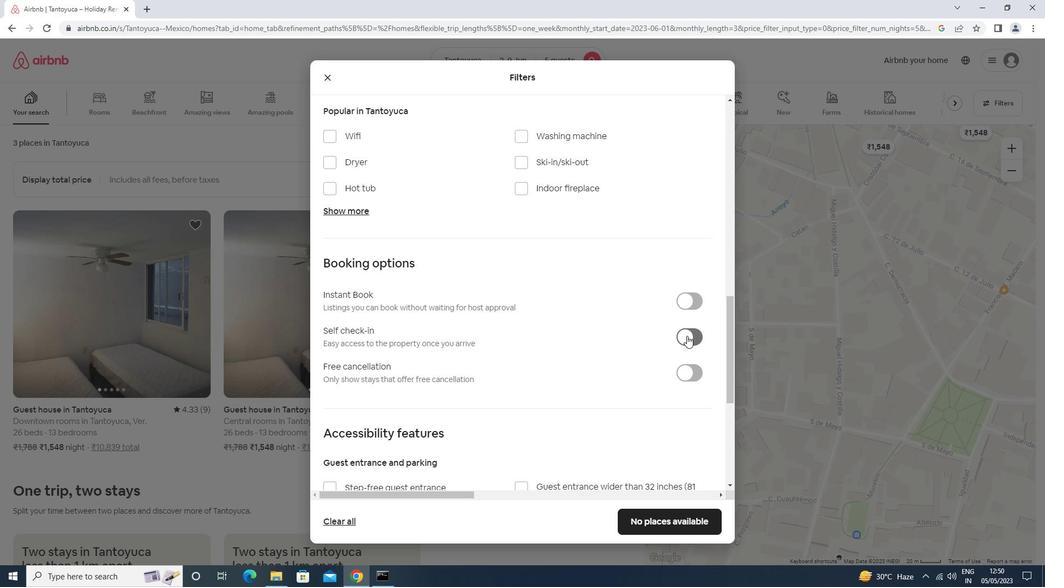 
Action: Mouse moved to (642, 353)
Screenshot: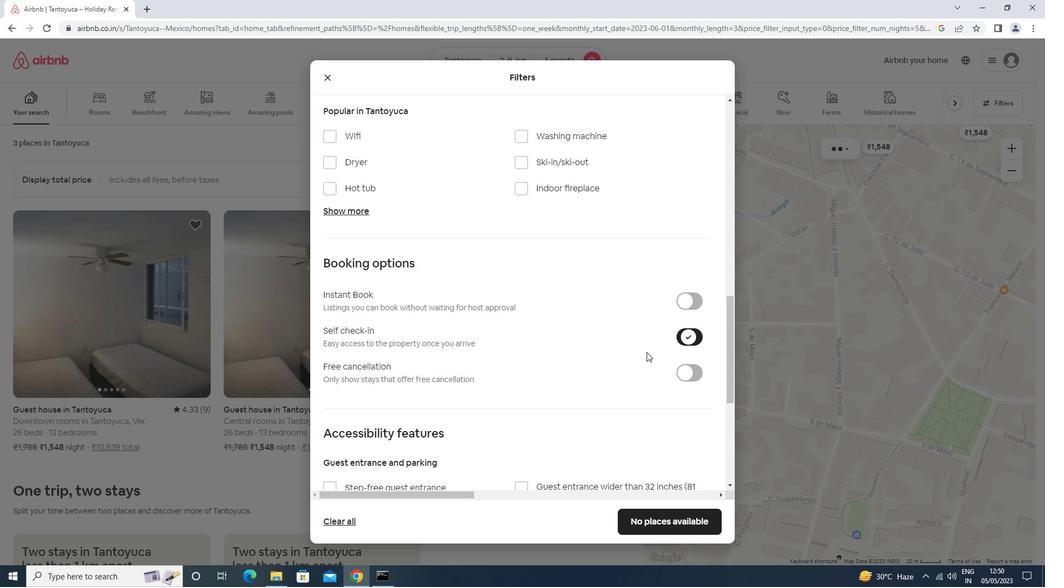 
Action: Mouse scrolled (642, 352) with delta (0, 0)
Screenshot: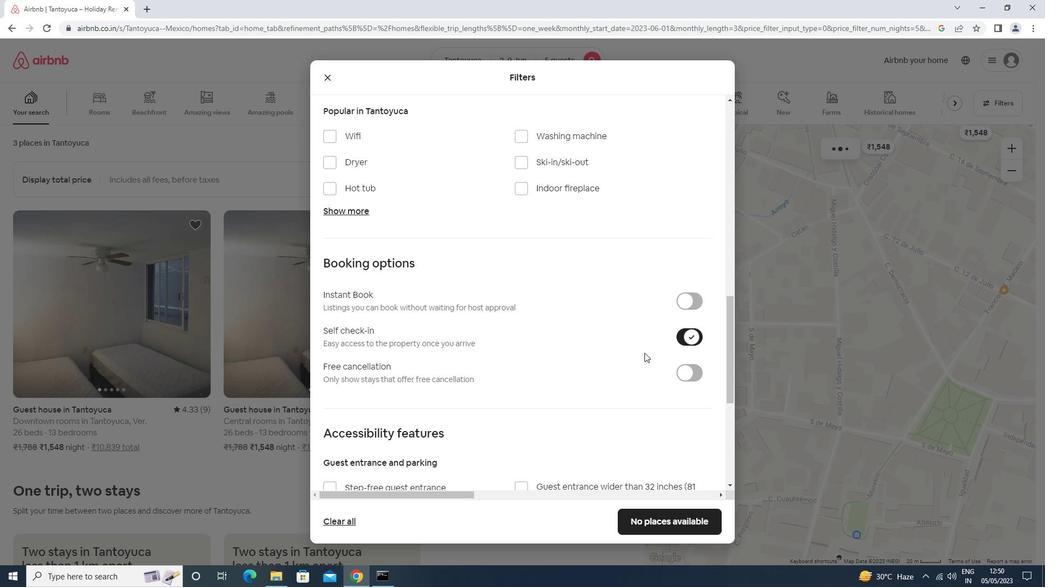 
Action: Mouse moved to (642, 353)
Screenshot: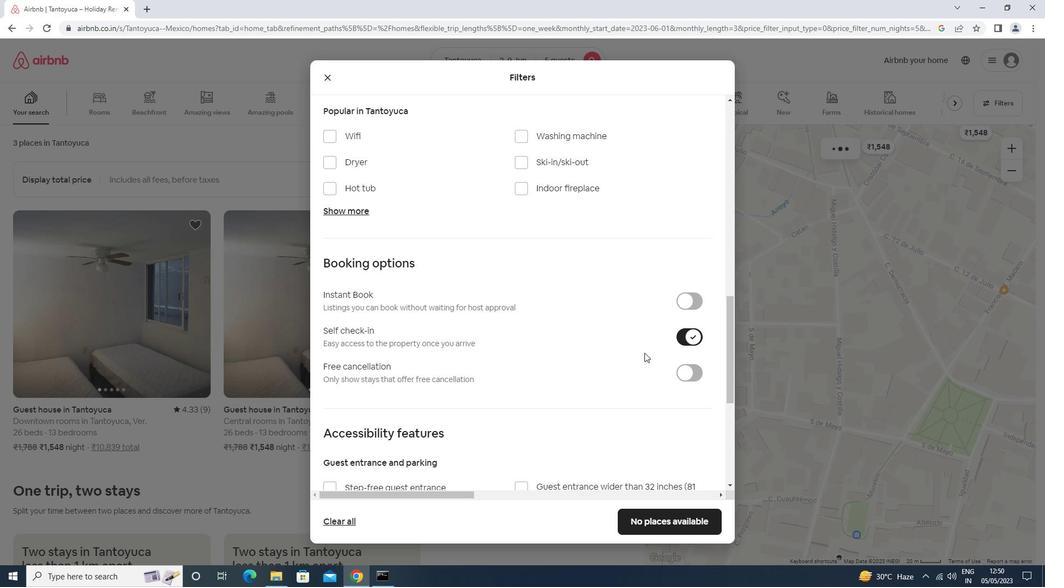 
Action: Mouse scrolled (642, 353) with delta (0, 0)
Screenshot: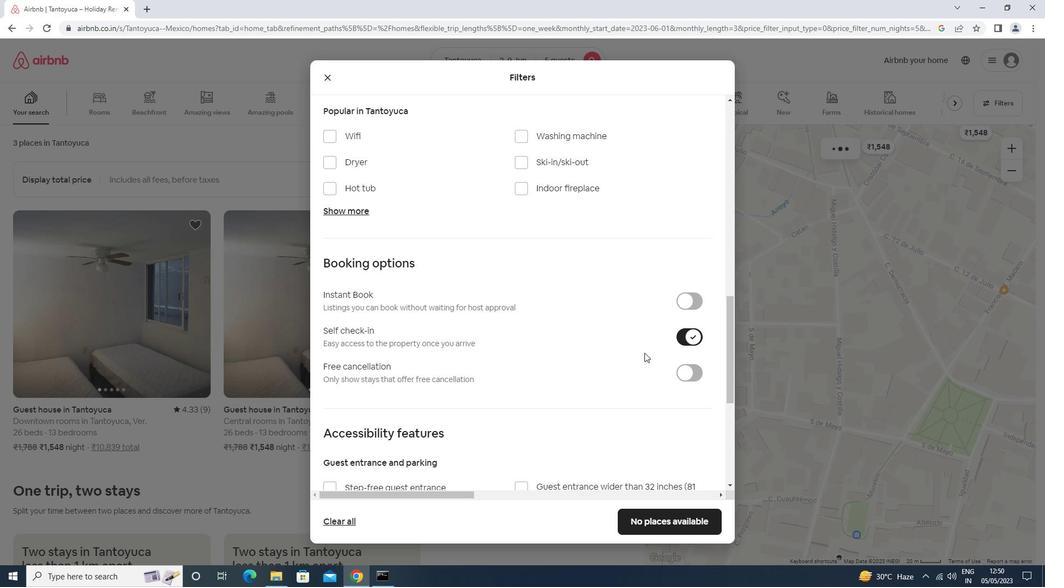 
Action: Mouse moved to (642, 354)
Screenshot: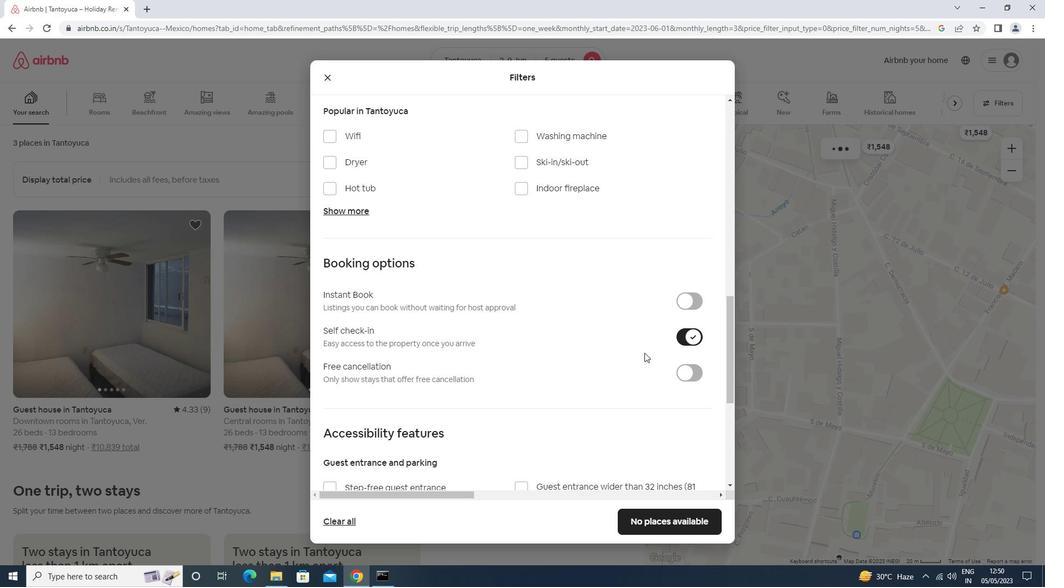 
Action: Mouse scrolled (642, 353) with delta (0, 0)
Screenshot: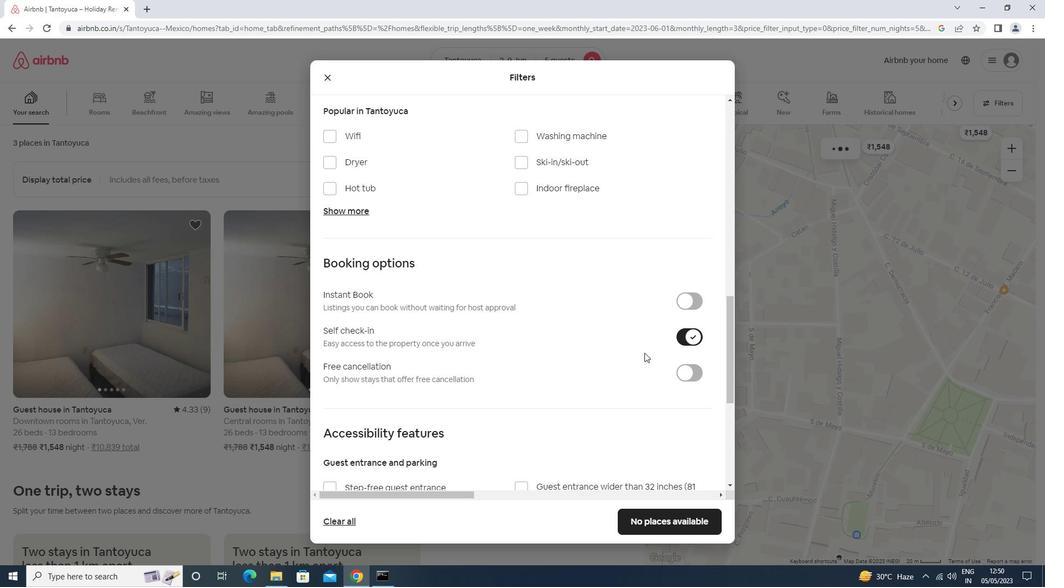 
Action: Mouse moved to (641, 354)
Screenshot: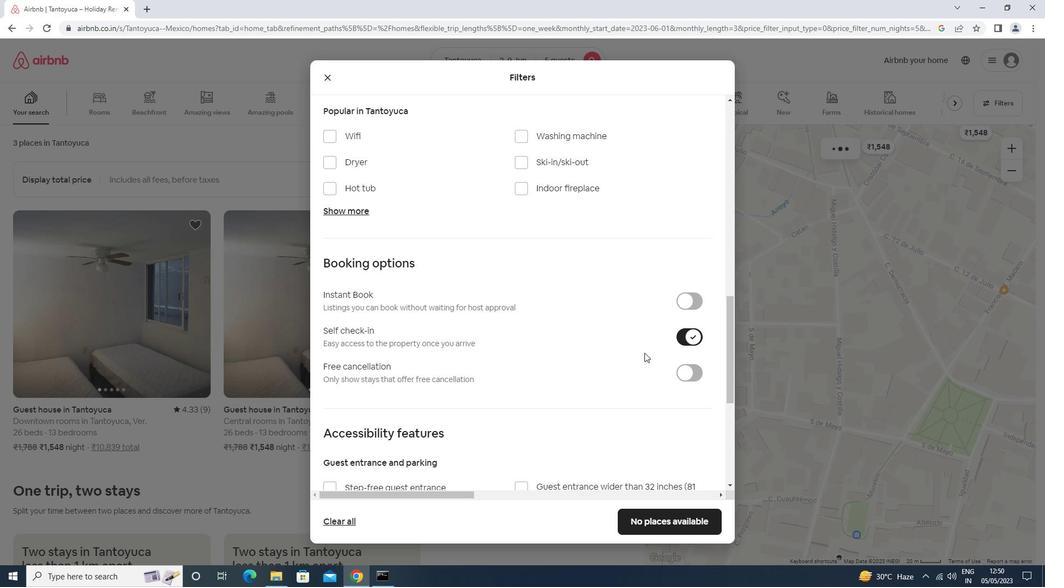 
Action: Mouse scrolled (641, 354) with delta (0, 0)
Screenshot: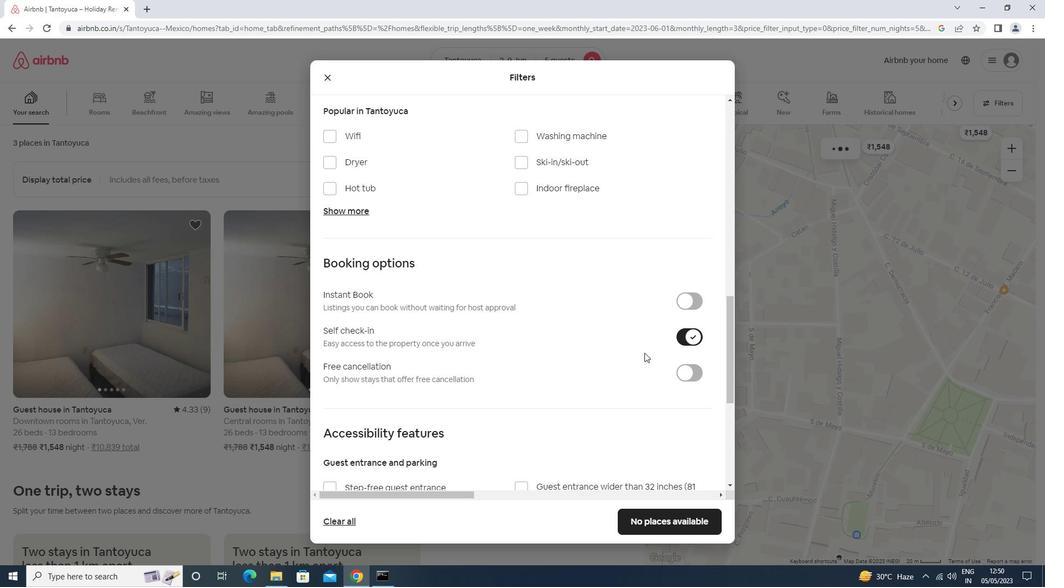 
Action: Mouse moved to (447, 438)
Screenshot: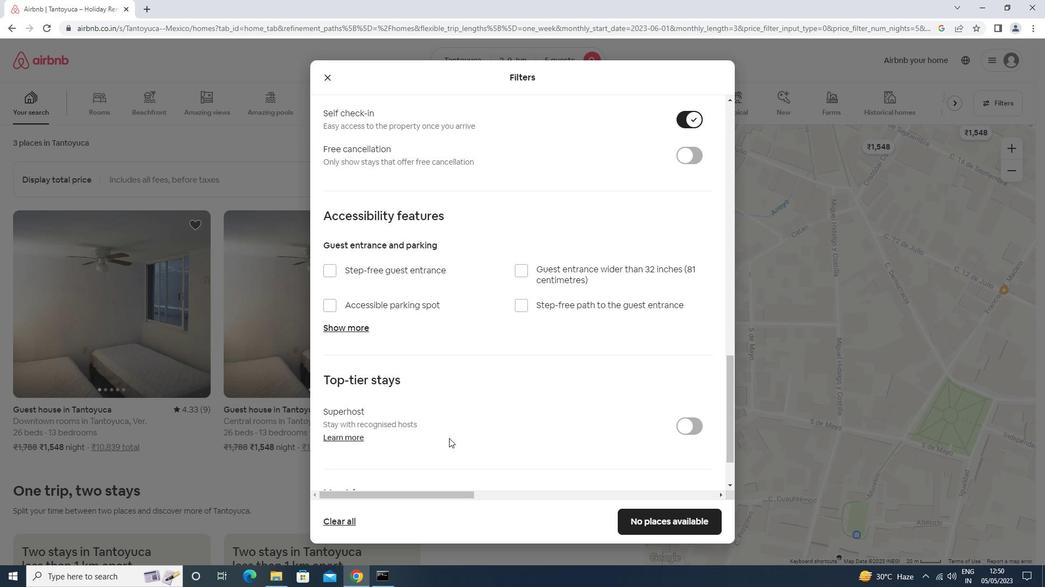 
Action: Mouse scrolled (447, 438) with delta (0, 0)
Screenshot: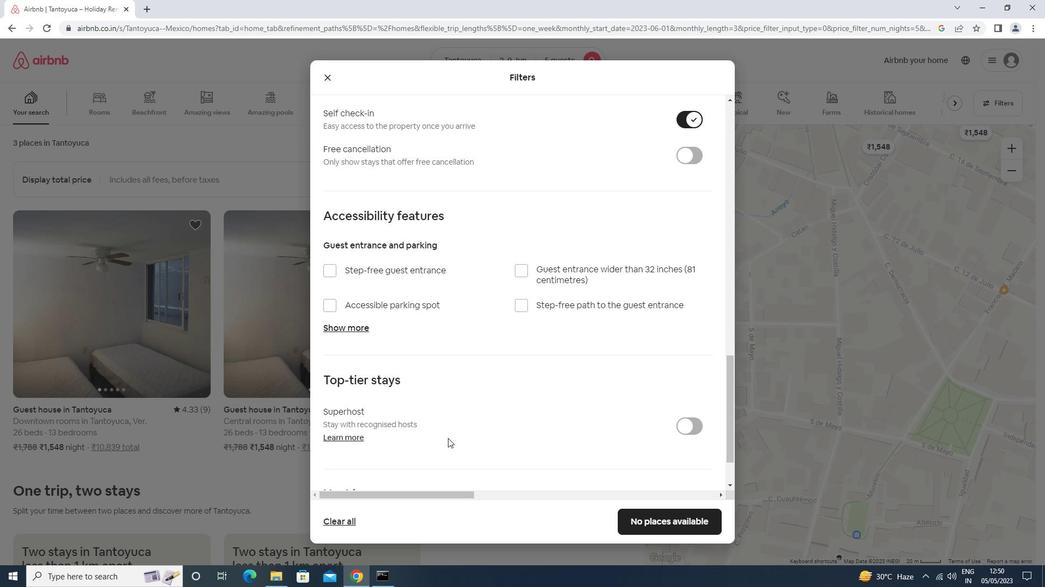 
Action: Mouse scrolled (447, 438) with delta (0, 0)
Screenshot: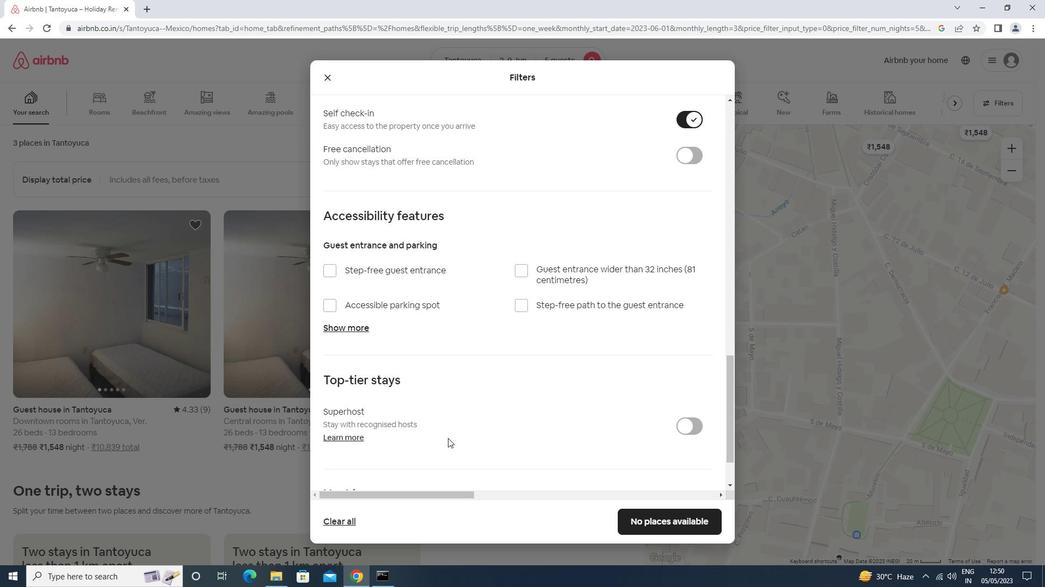 
Action: Mouse scrolled (447, 438) with delta (0, 0)
Screenshot: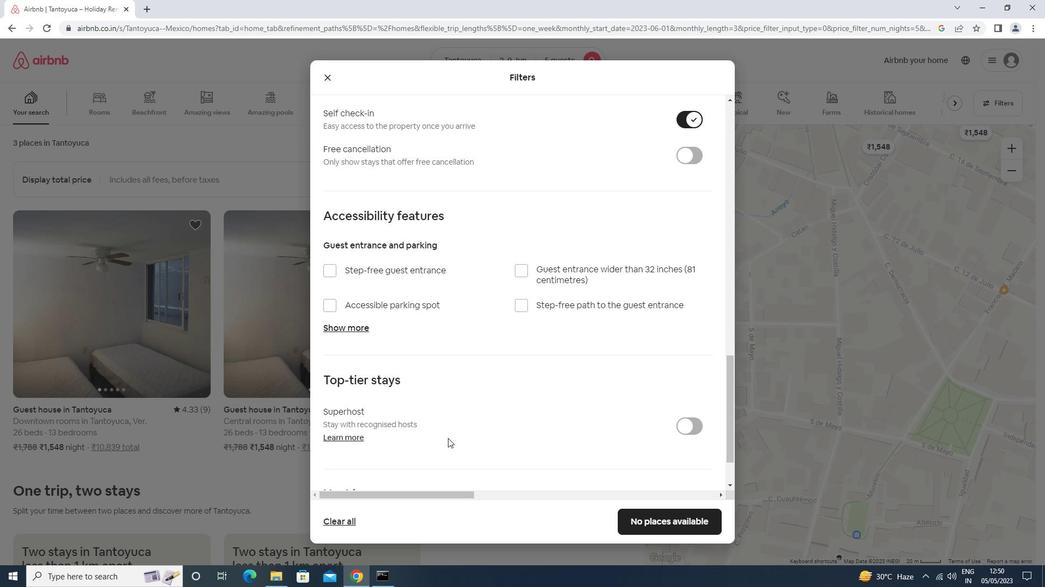 
Action: Mouse scrolled (447, 438) with delta (0, 0)
Screenshot: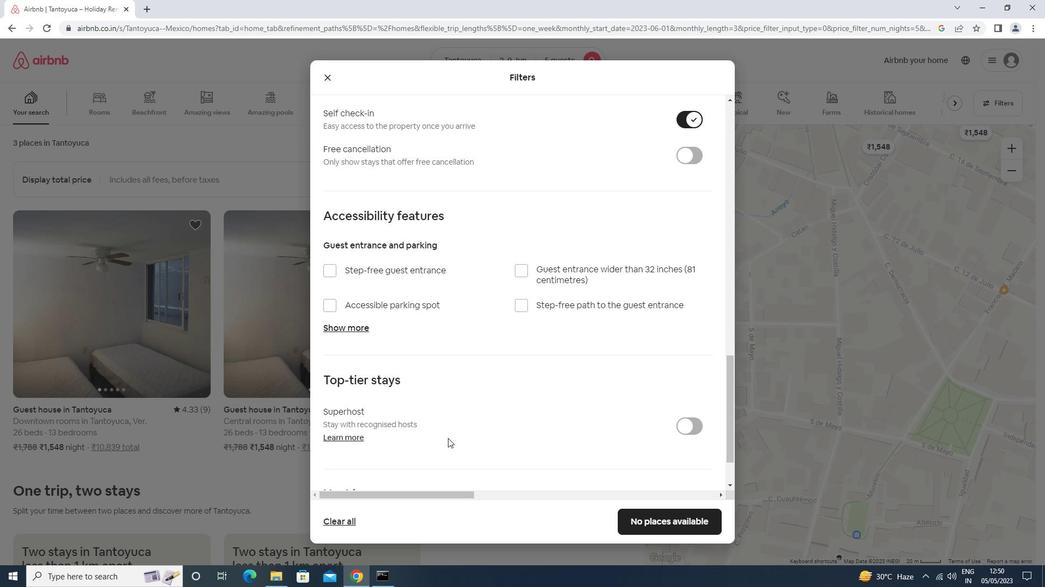 
Action: Mouse scrolled (447, 438) with delta (0, 0)
Screenshot: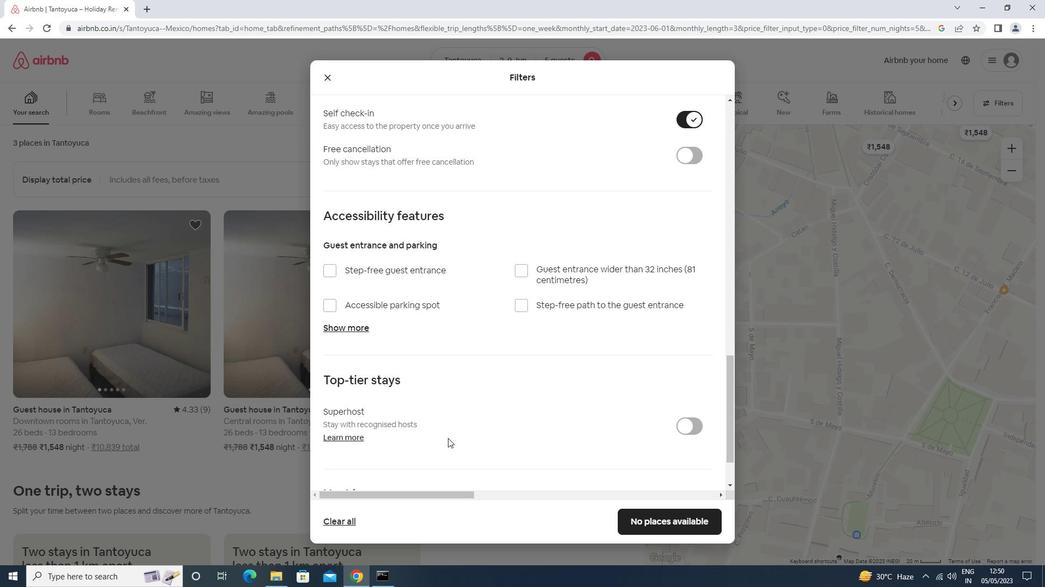 
Action: Mouse scrolled (447, 438) with delta (0, 0)
Screenshot: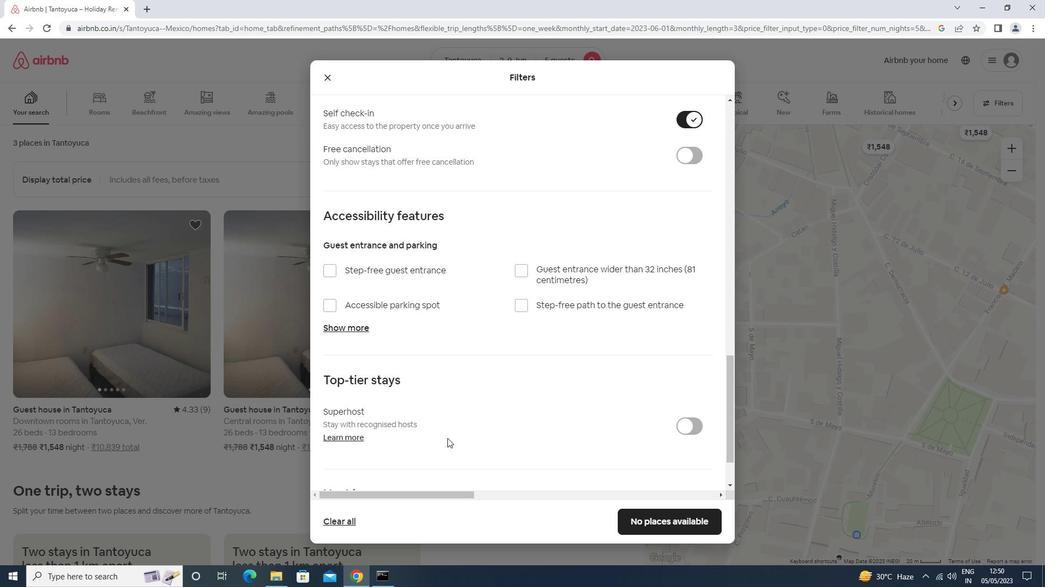 
Action: Mouse moved to (673, 520)
Screenshot: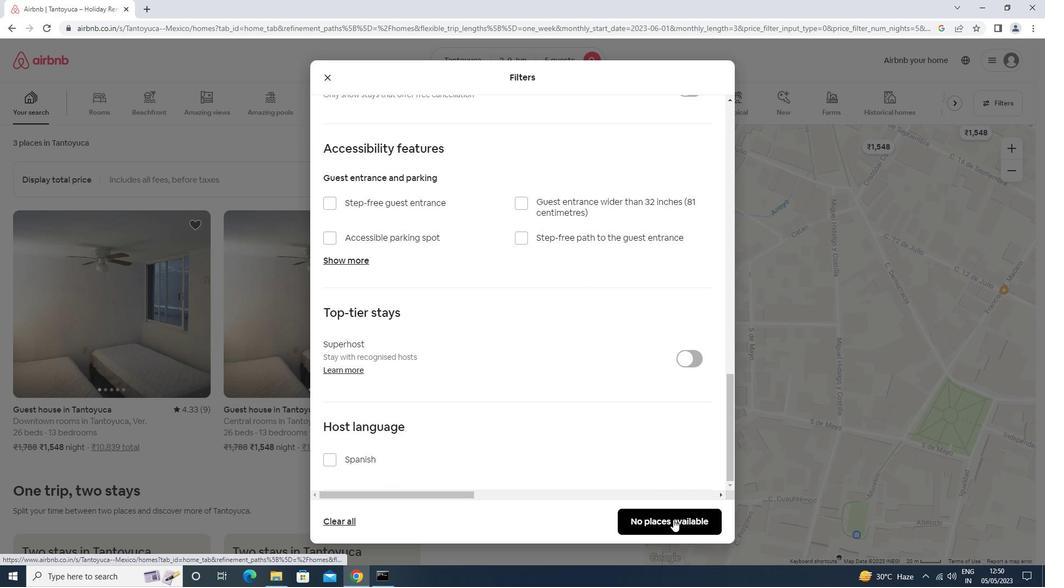 
Action: Mouse pressed left at (673, 520)
Screenshot: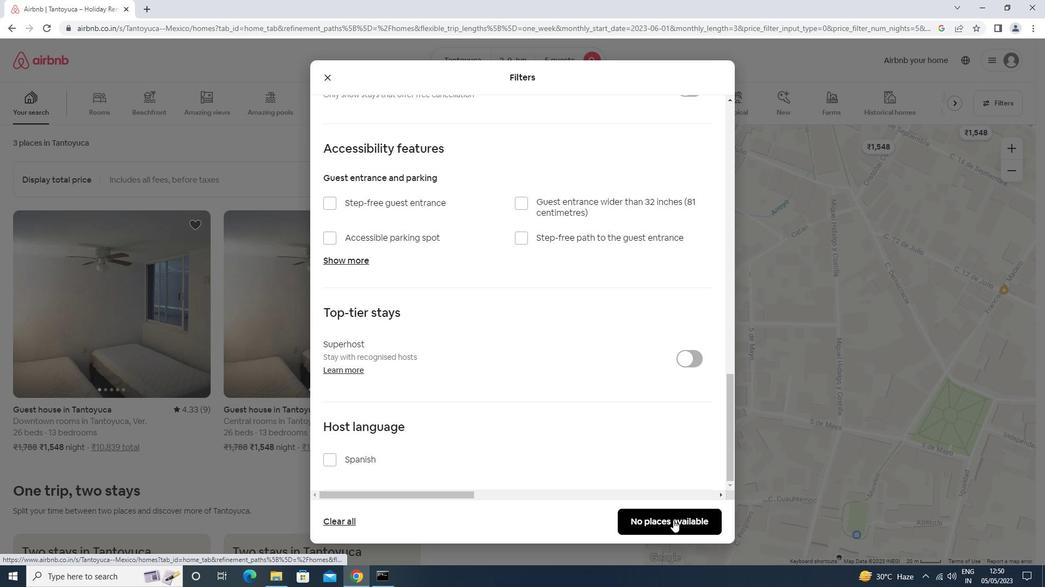 
